 Task: Open Card Tax Compliance Review in Board IT Infrastructure Management to Workspace Content Marketing and add a team member Softage.2@softage.net, a label Purple, a checklist Human Resources Management, an attachment from your google drive, a color Purple and finally, add a card description 'Develop and launch new customer engagement strategy' and a comment 'This task presents an opportunity to demonstrate our problem-solving skills, finding creative solutions to complex challenges.'. Add a start date 'Jan 02, 1900' with a due date 'Jan 09, 1900'
Action: Mouse moved to (236, 162)
Screenshot: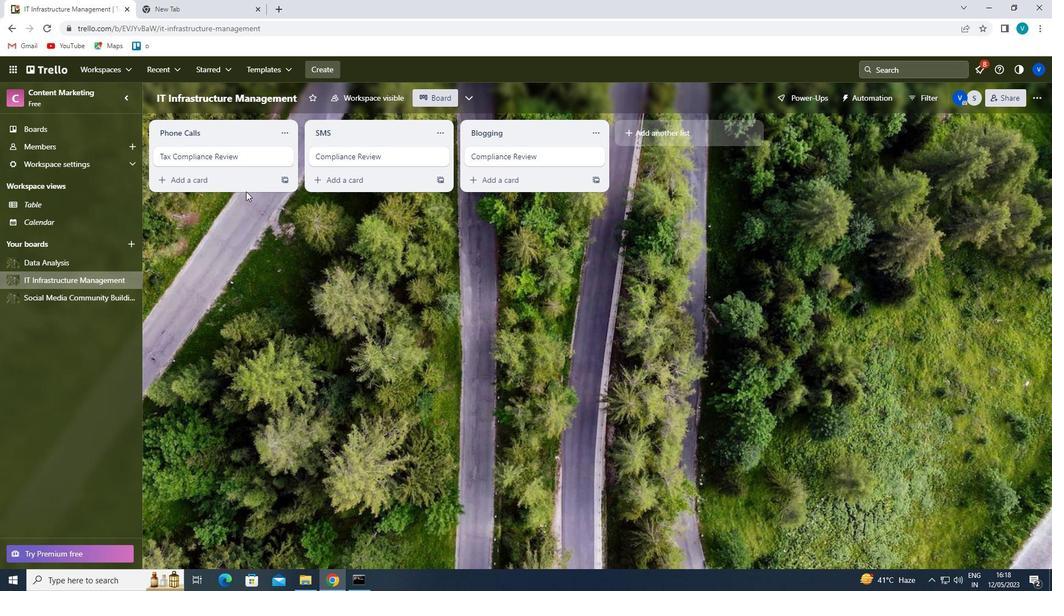 
Action: Mouse pressed left at (236, 162)
Screenshot: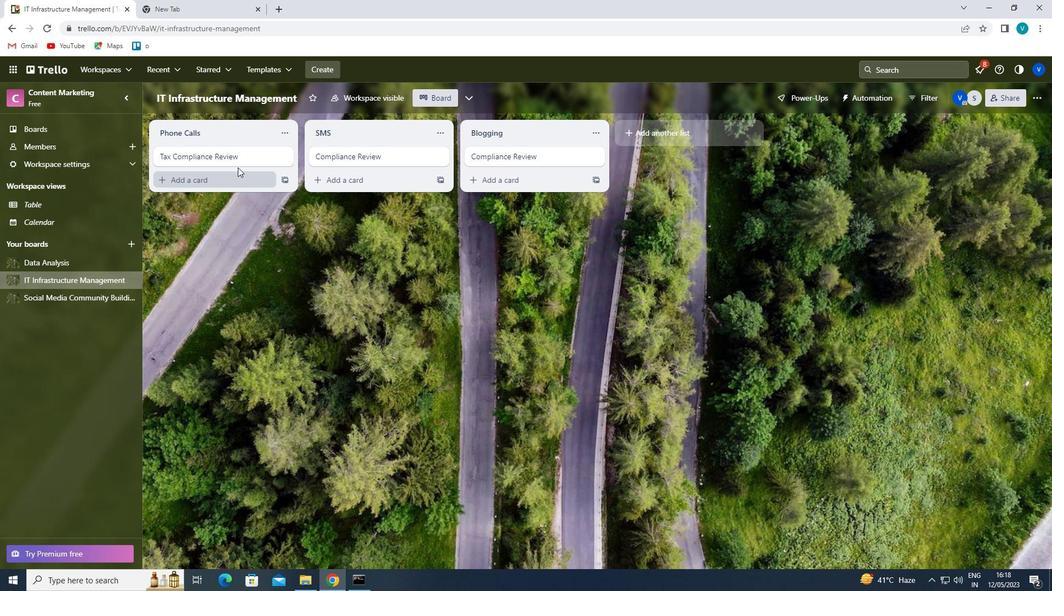 
Action: Mouse moved to (660, 193)
Screenshot: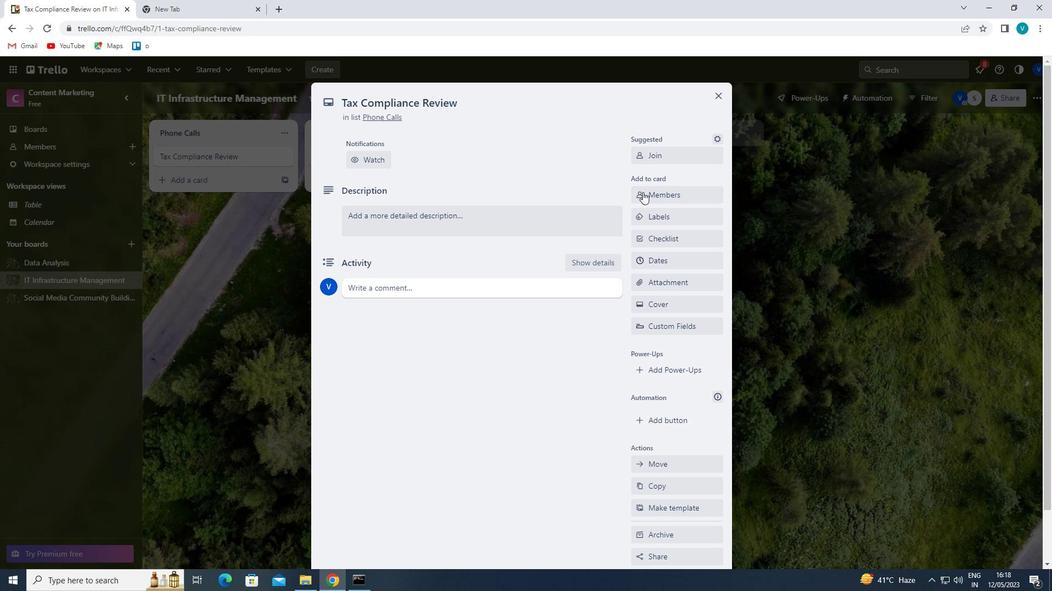 
Action: Mouse pressed left at (660, 193)
Screenshot: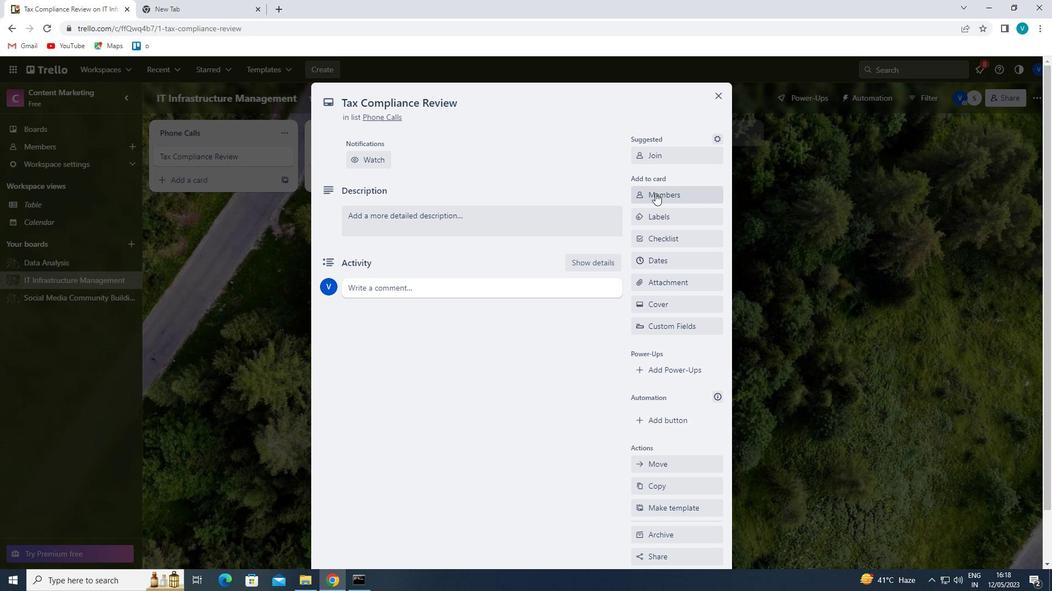 
Action: Mouse moved to (659, 241)
Screenshot: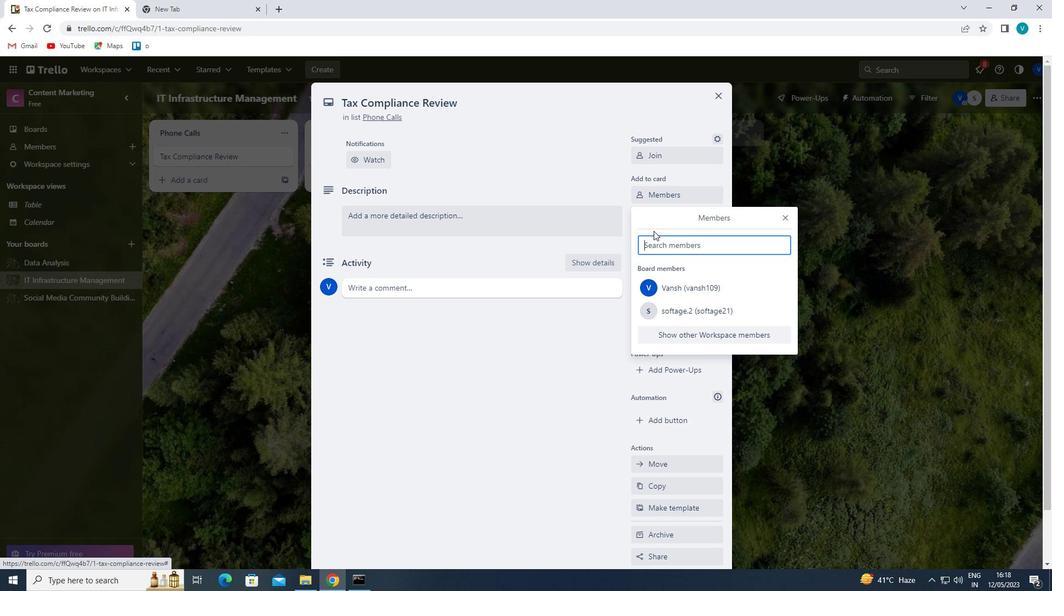 
Action: Mouse pressed left at (659, 241)
Screenshot: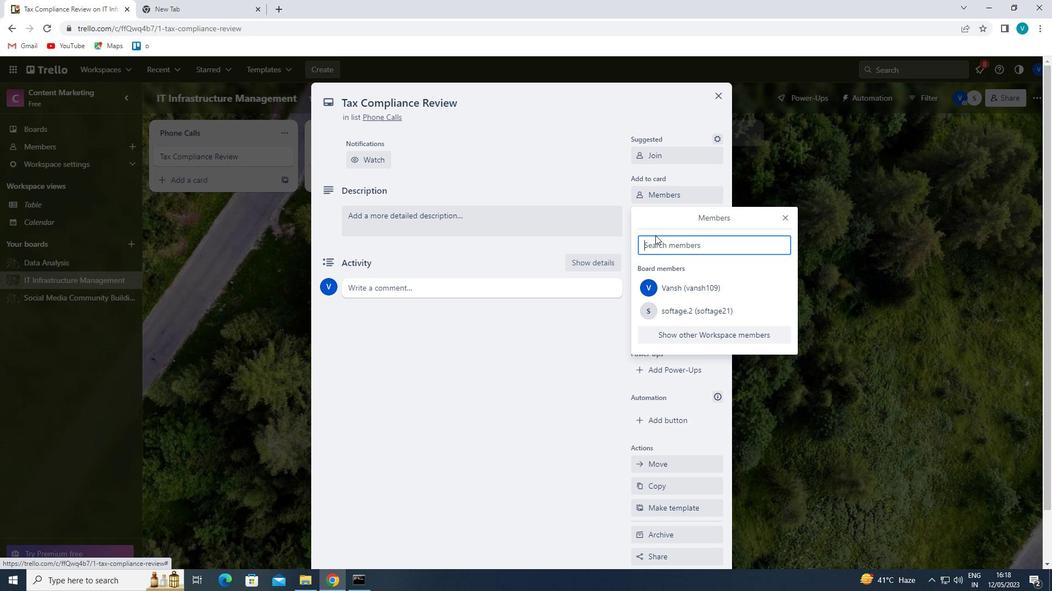 
Action: Key pressed <Key.shift>SOFT
Screenshot: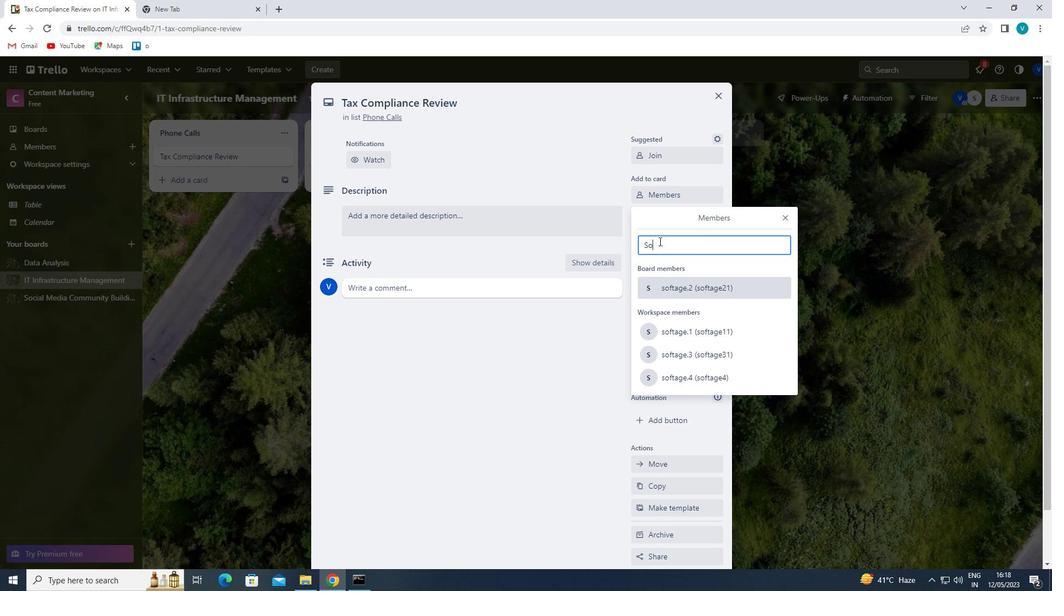 
Action: Mouse moved to (703, 292)
Screenshot: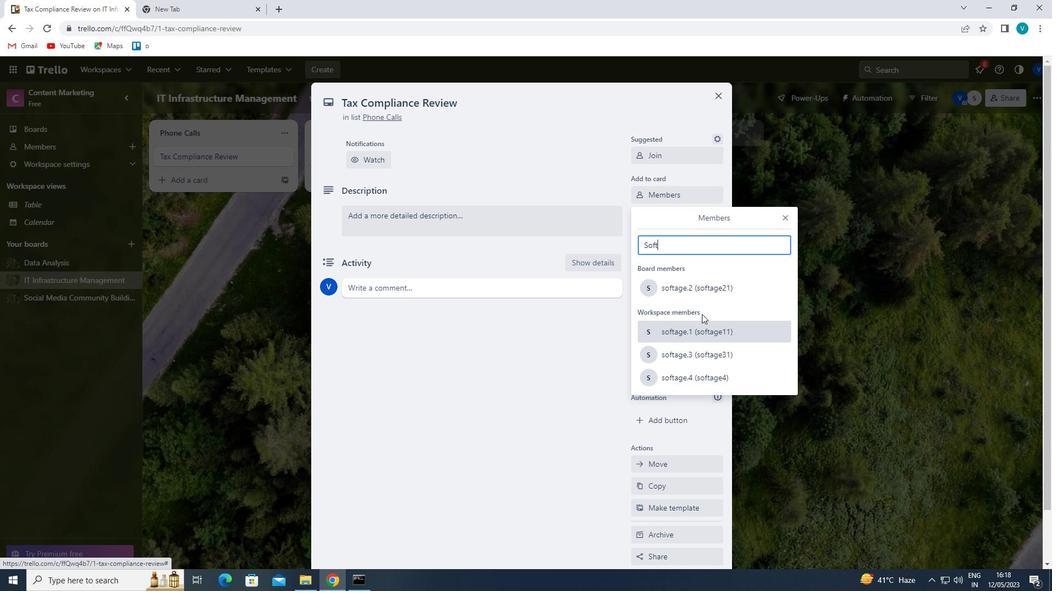 
Action: Mouse pressed left at (703, 292)
Screenshot: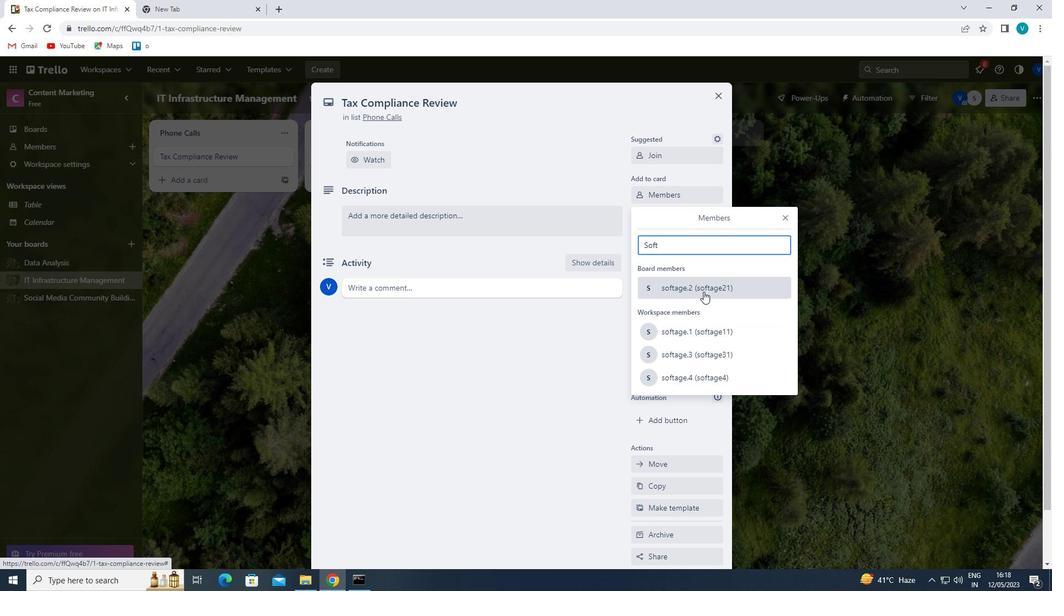 
Action: Mouse moved to (783, 216)
Screenshot: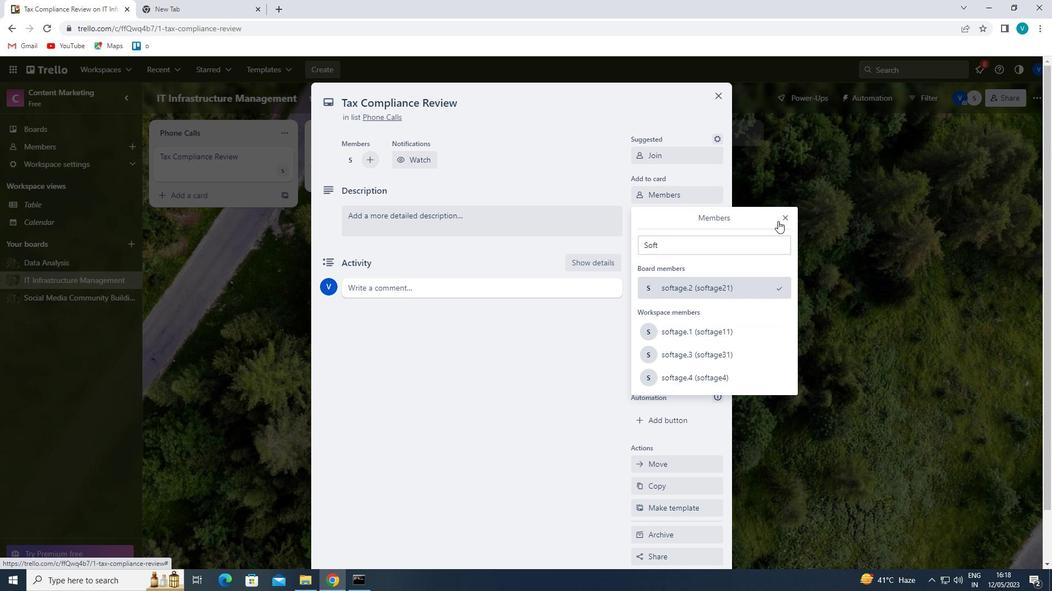 
Action: Mouse pressed left at (783, 216)
Screenshot: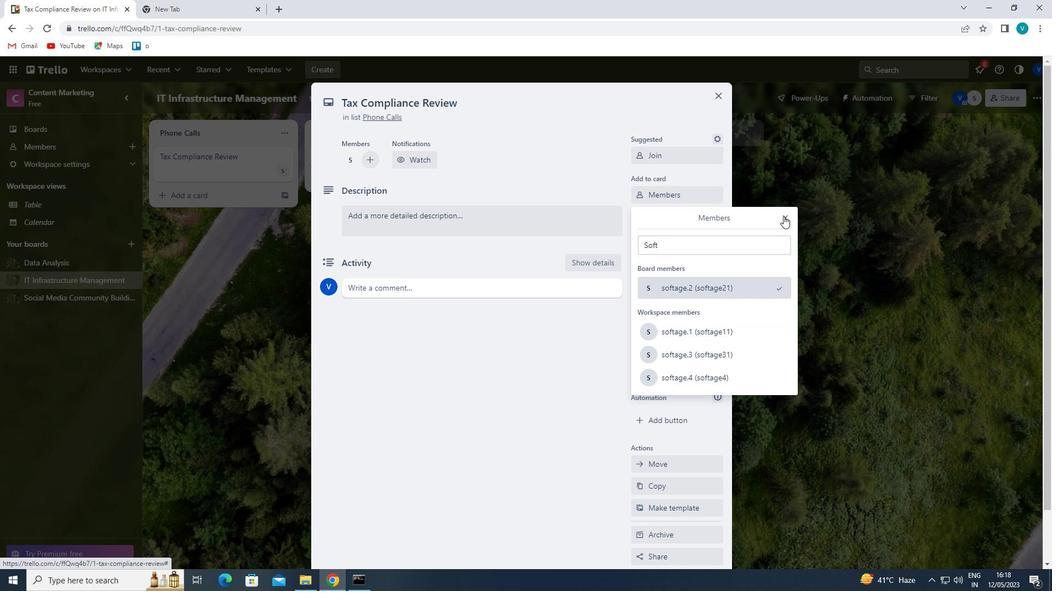 
Action: Mouse moved to (665, 217)
Screenshot: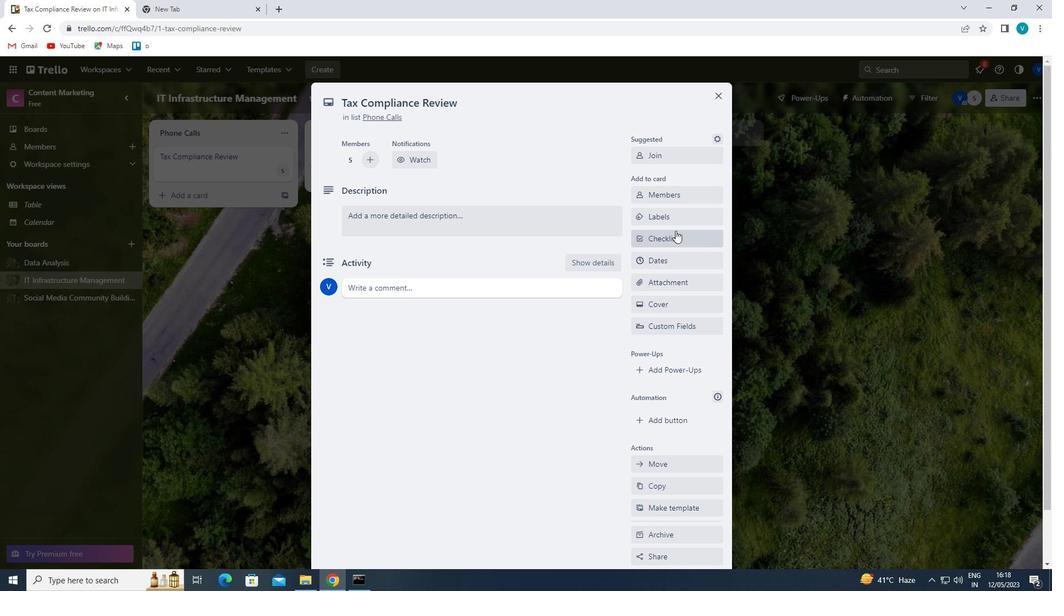 
Action: Mouse pressed left at (665, 217)
Screenshot: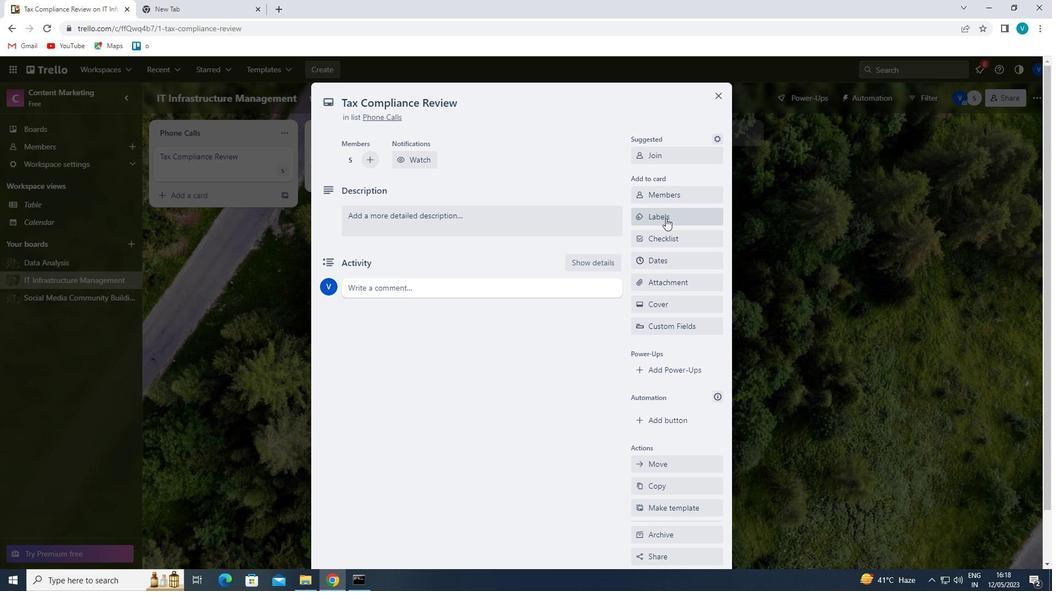 
Action: Mouse moved to (681, 384)
Screenshot: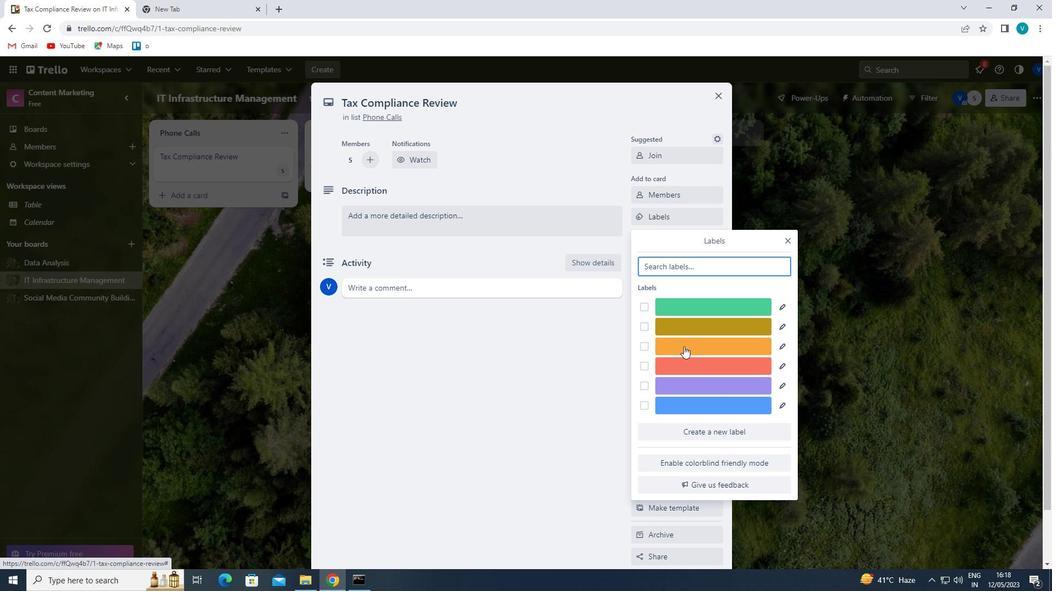 
Action: Mouse pressed left at (681, 384)
Screenshot: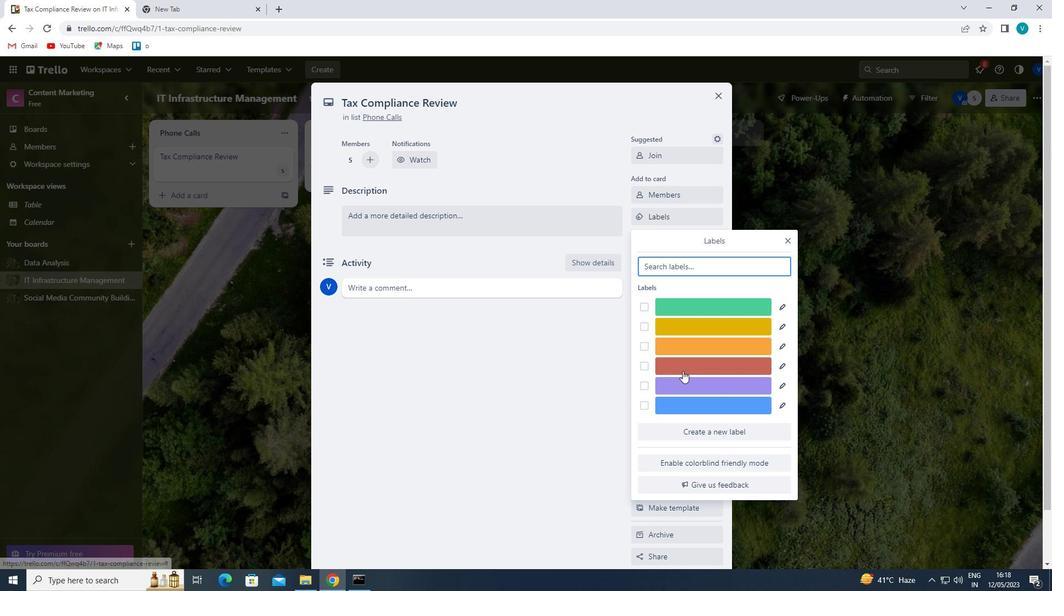 
Action: Mouse moved to (788, 237)
Screenshot: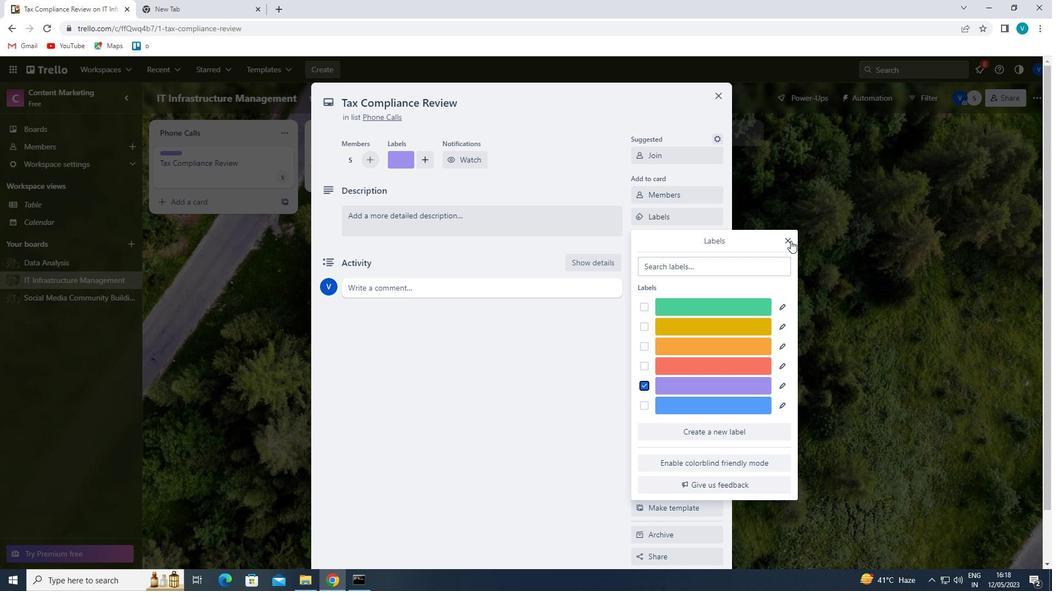 
Action: Mouse pressed left at (788, 237)
Screenshot: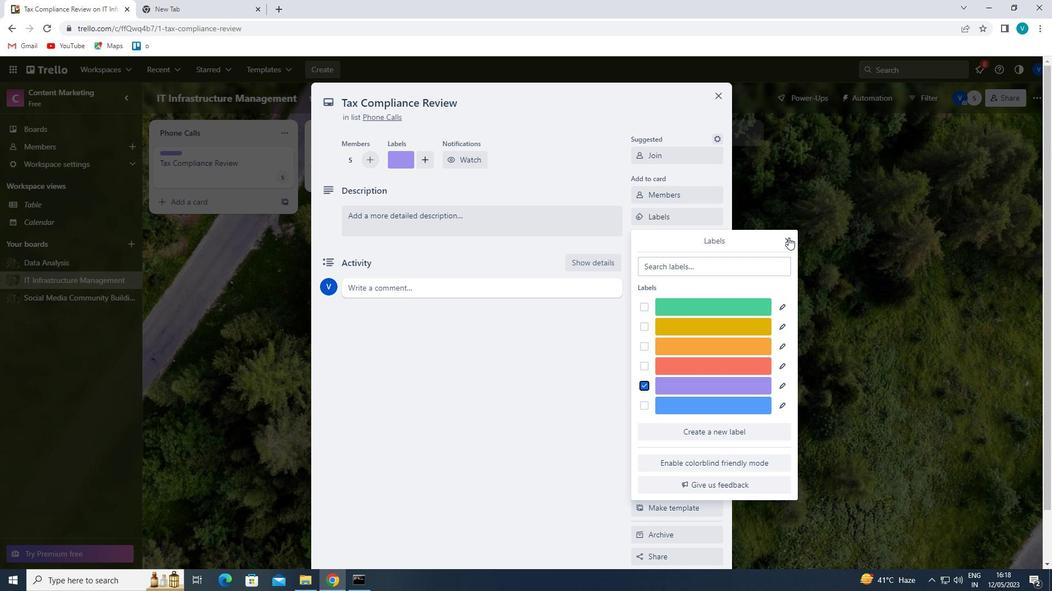 
Action: Mouse moved to (658, 234)
Screenshot: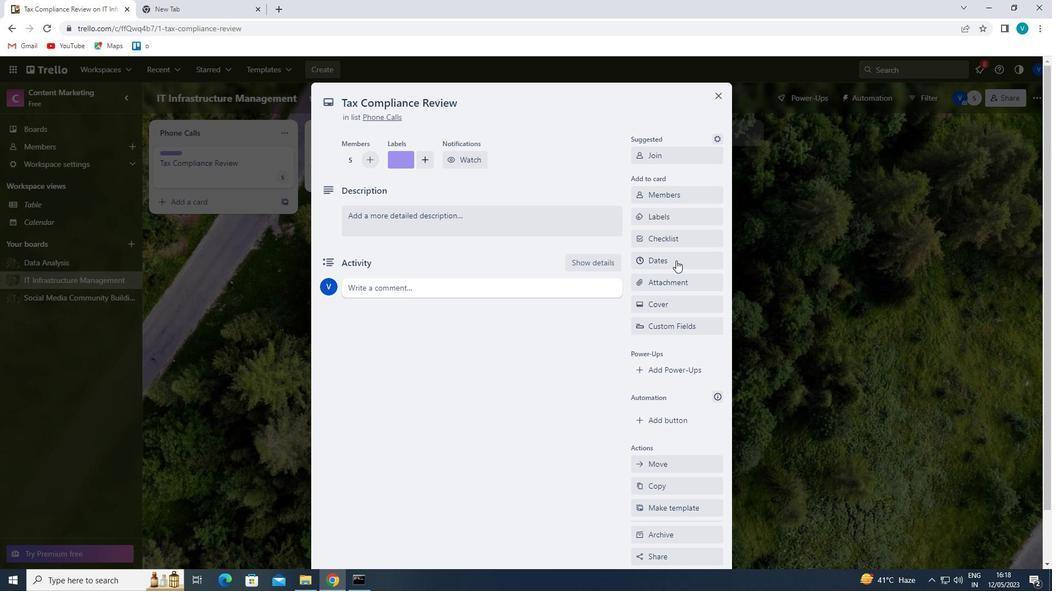 
Action: Mouse pressed left at (658, 234)
Screenshot: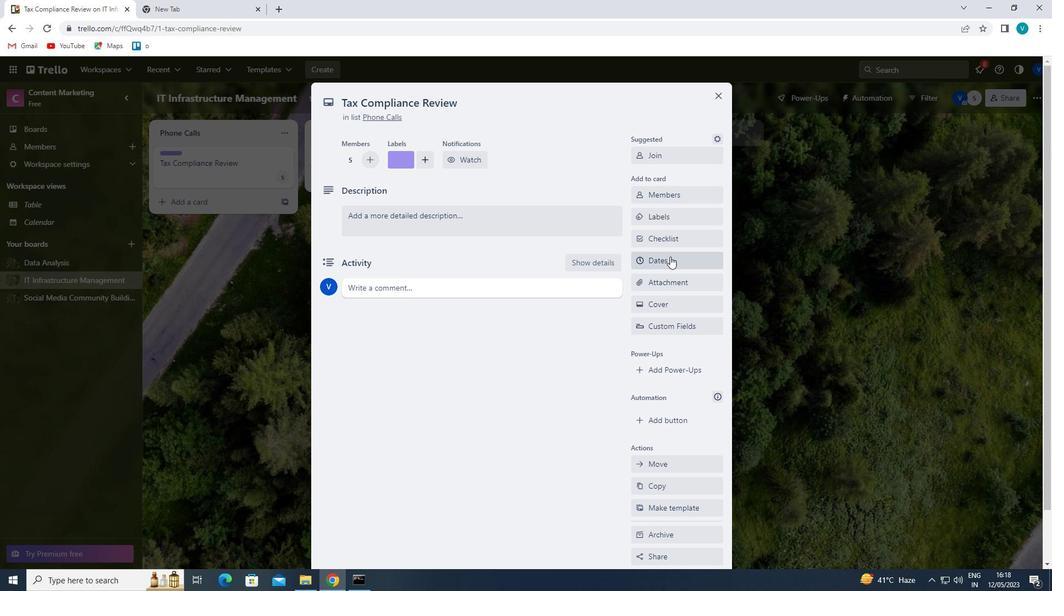 
Action: Key pressed <Key.shift>HUMAN<Key.space><Key.shift><Key.shift><Key.shift><Key.shift>RESOURCES<Key.space><Key.shift>MANAGEMENY<Key.backspace>T
Screenshot: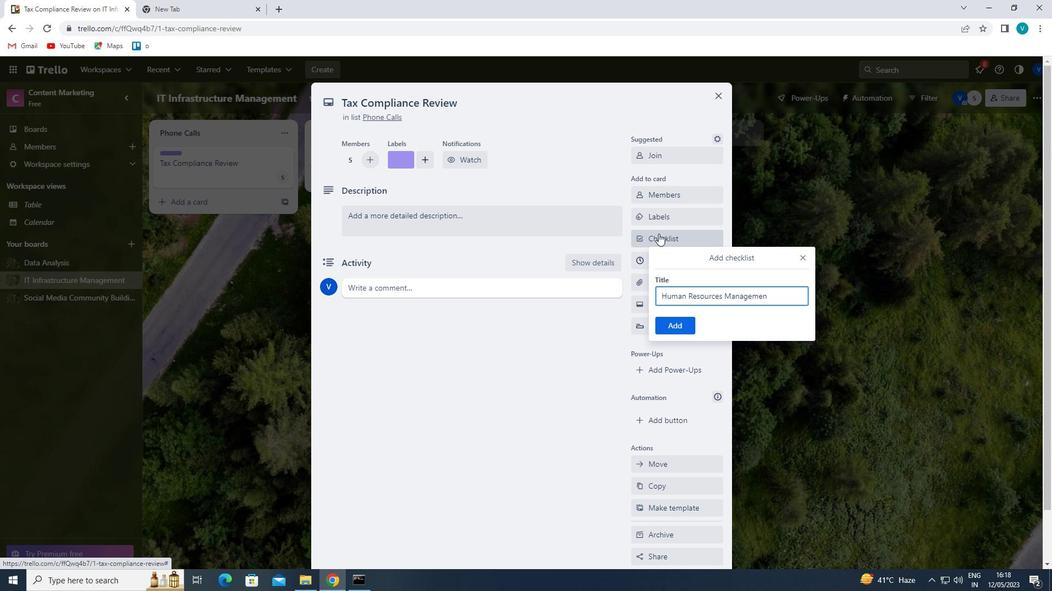
Action: Mouse moved to (677, 327)
Screenshot: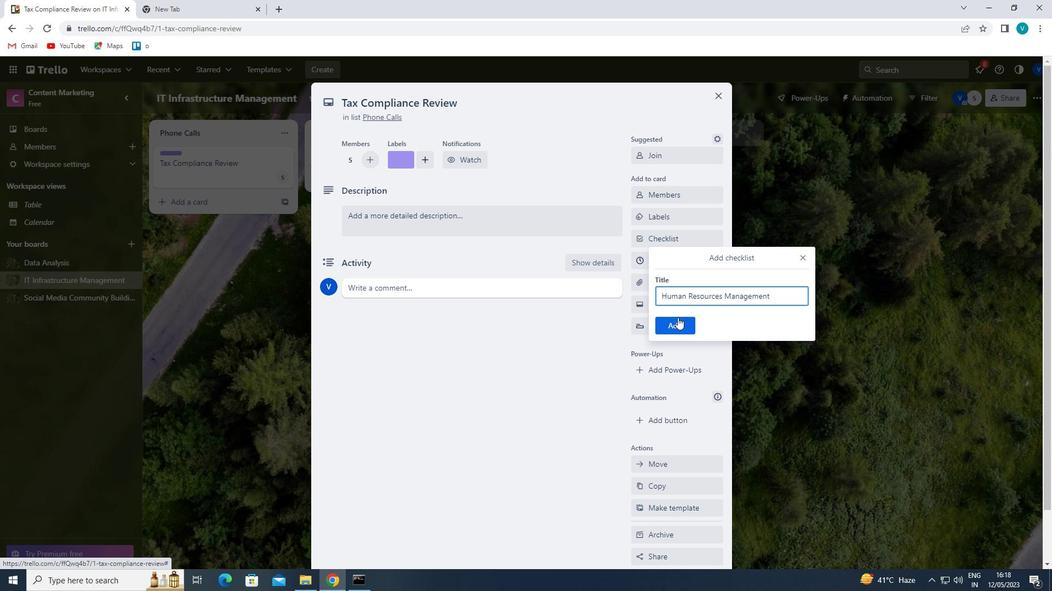 
Action: Mouse pressed left at (677, 327)
Screenshot: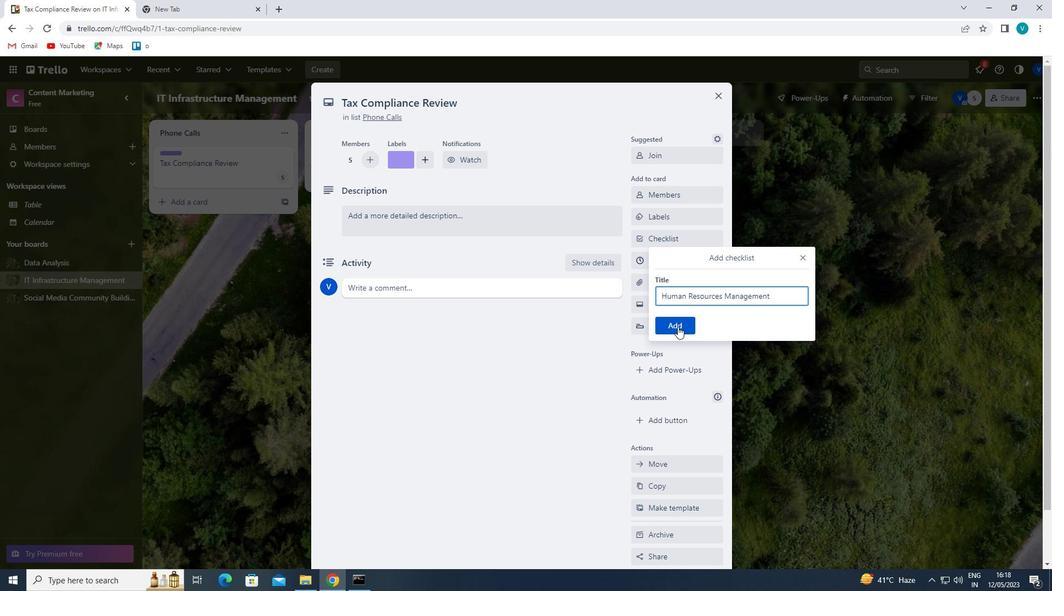 
Action: Mouse scrolled (677, 326) with delta (0, 0)
Screenshot: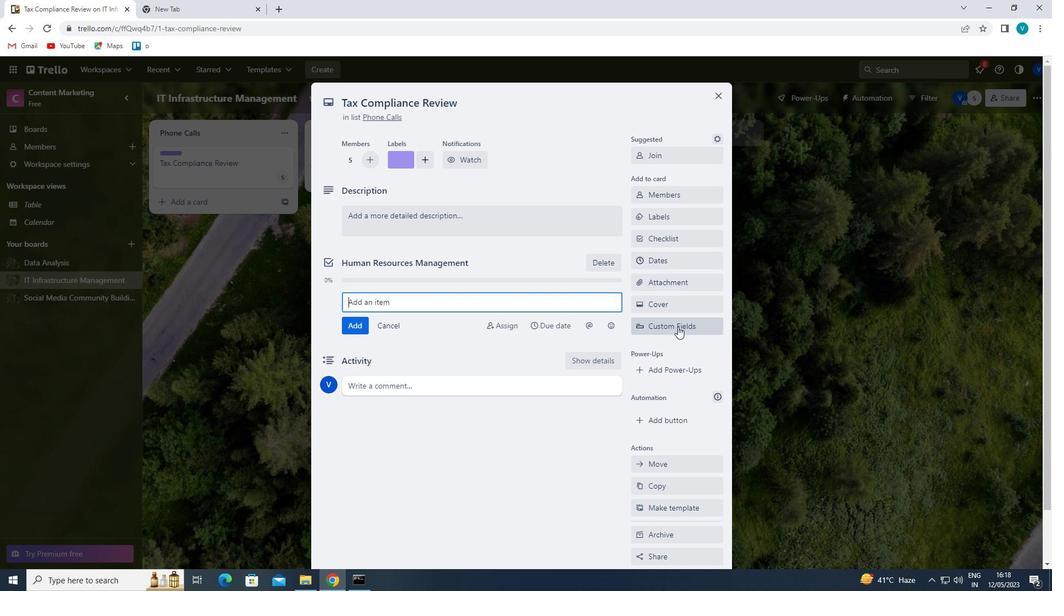 
Action: Mouse moved to (680, 225)
Screenshot: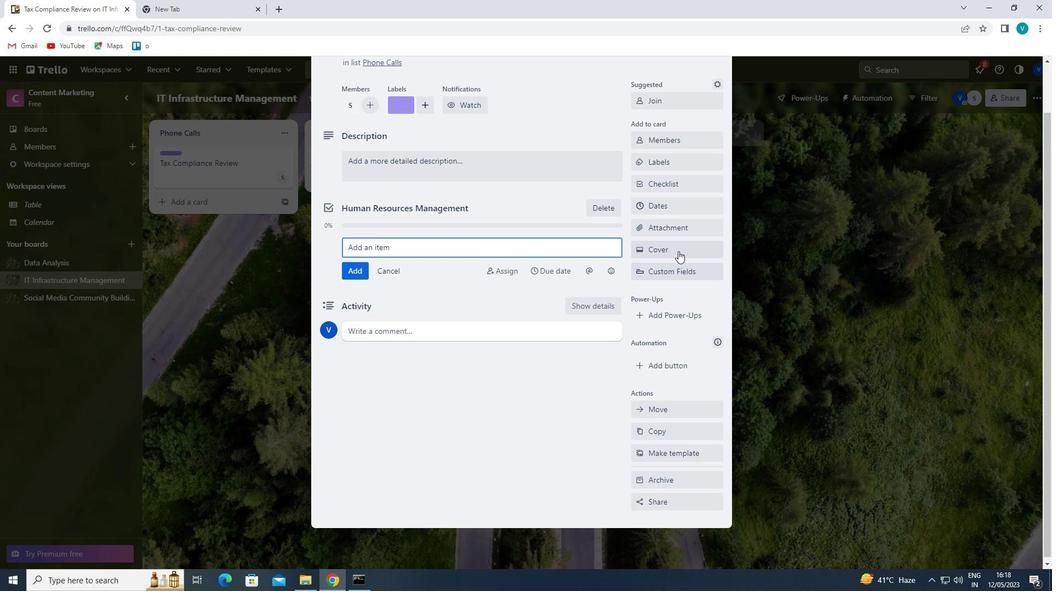 
Action: Mouse pressed left at (680, 225)
Screenshot: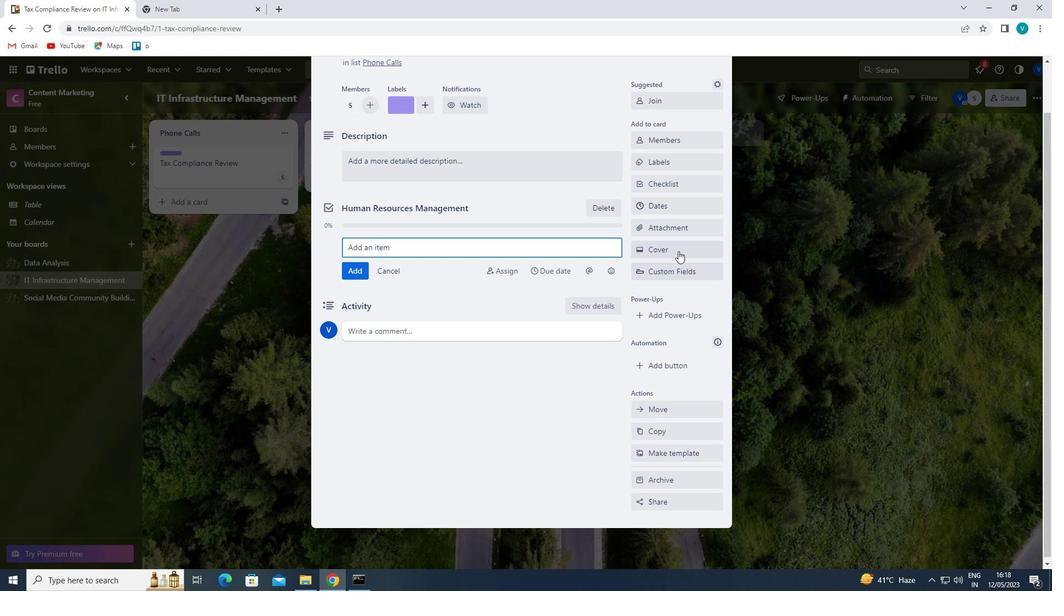 
Action: Mouse moved to (669, 314)
Screenshot: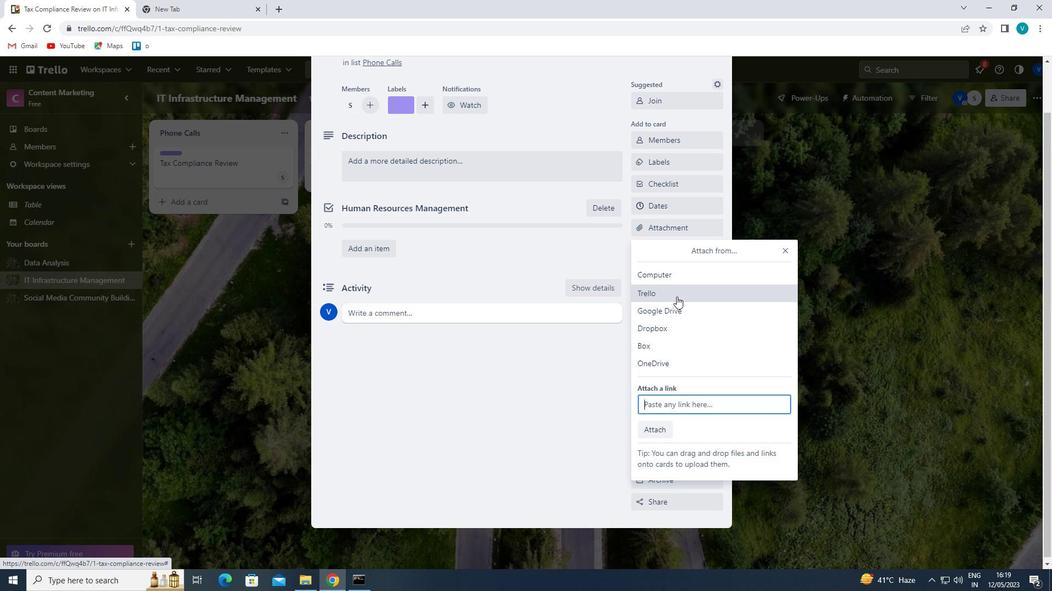 
Action: Mouse pressed left at (669, 314)
Screenshot: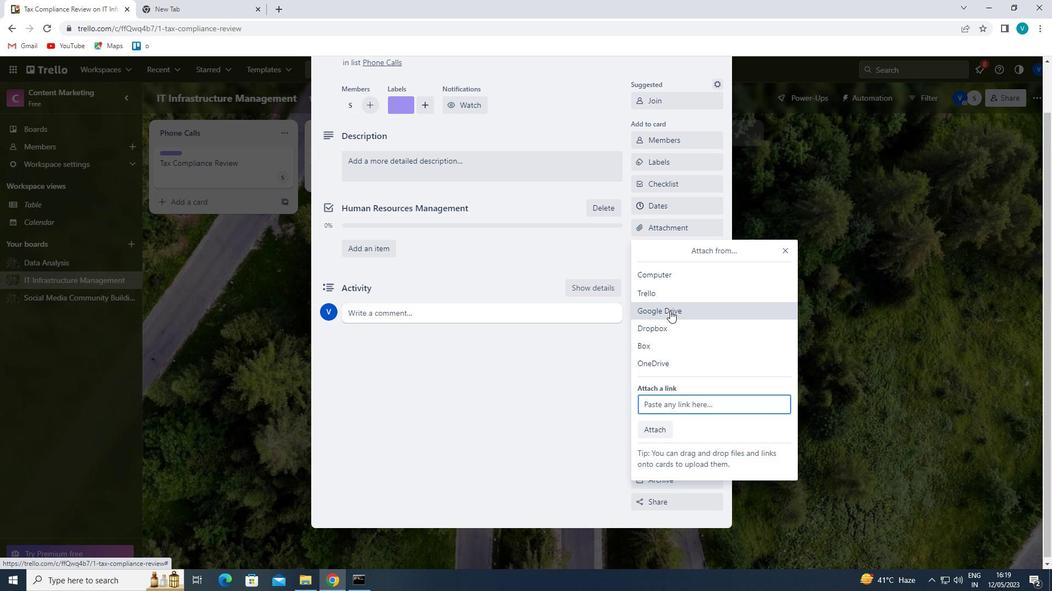 
Action: Mouse moved to (628, 321)
Screenshot: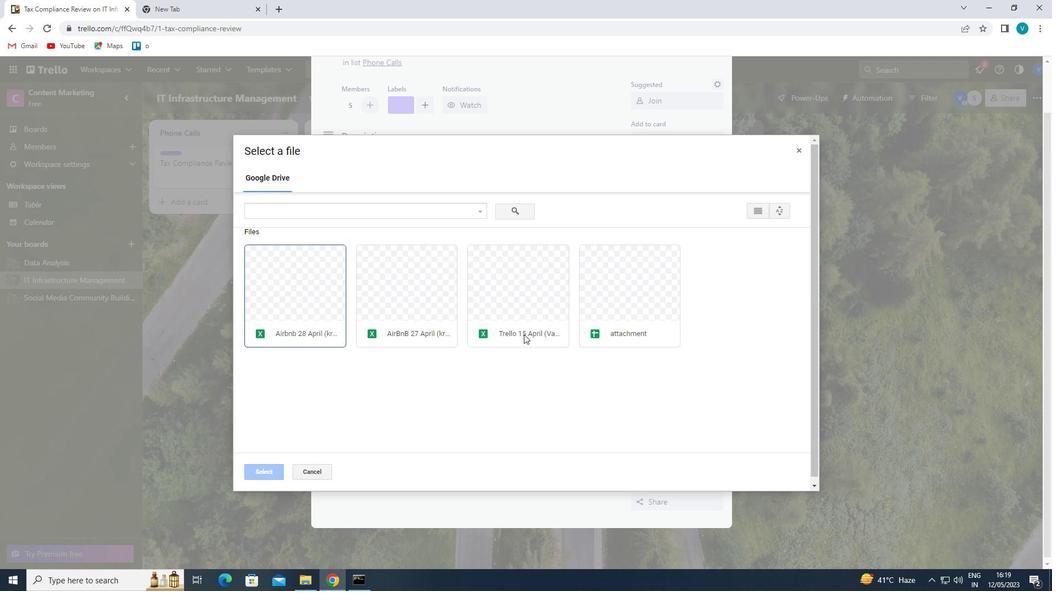 
Action: Mouse pressed left at (628, 321)
Screenshot: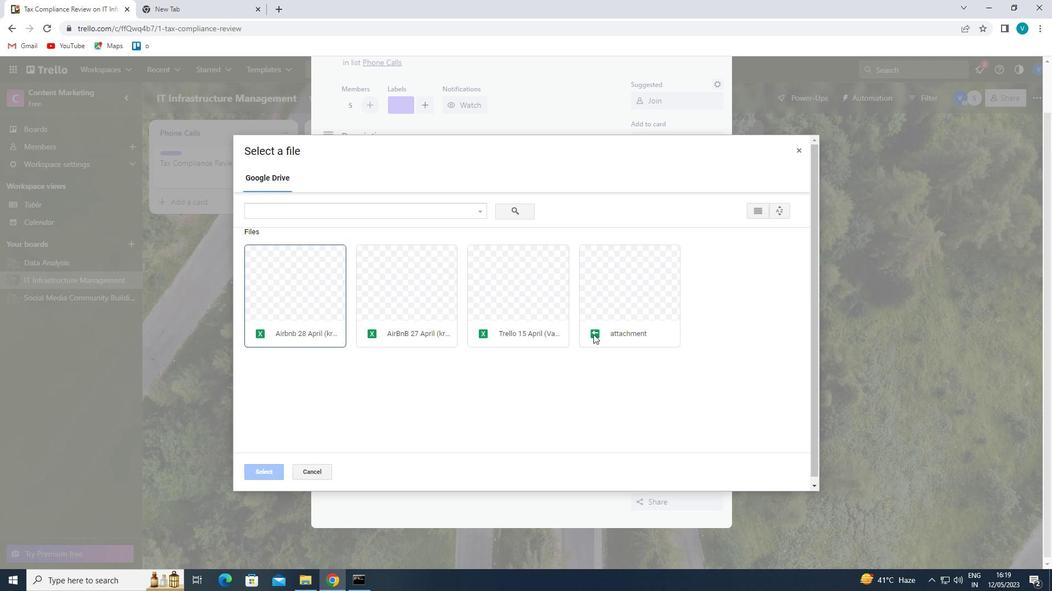 
Action: Mouse moved to (276, 471)
Screenshot: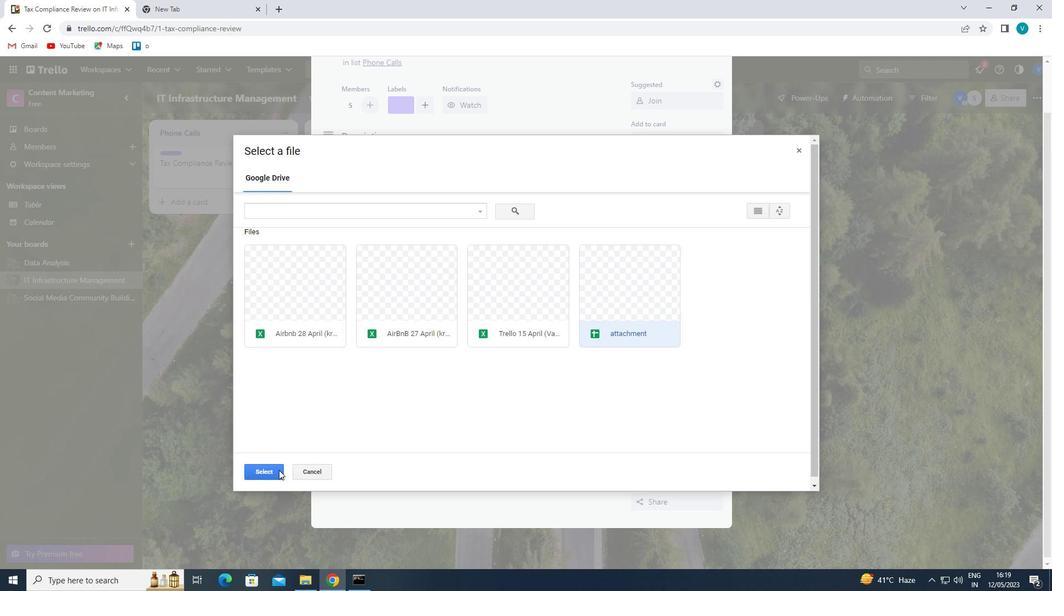 
Action: Mouse pressed left at (276, 471)
Screenshot: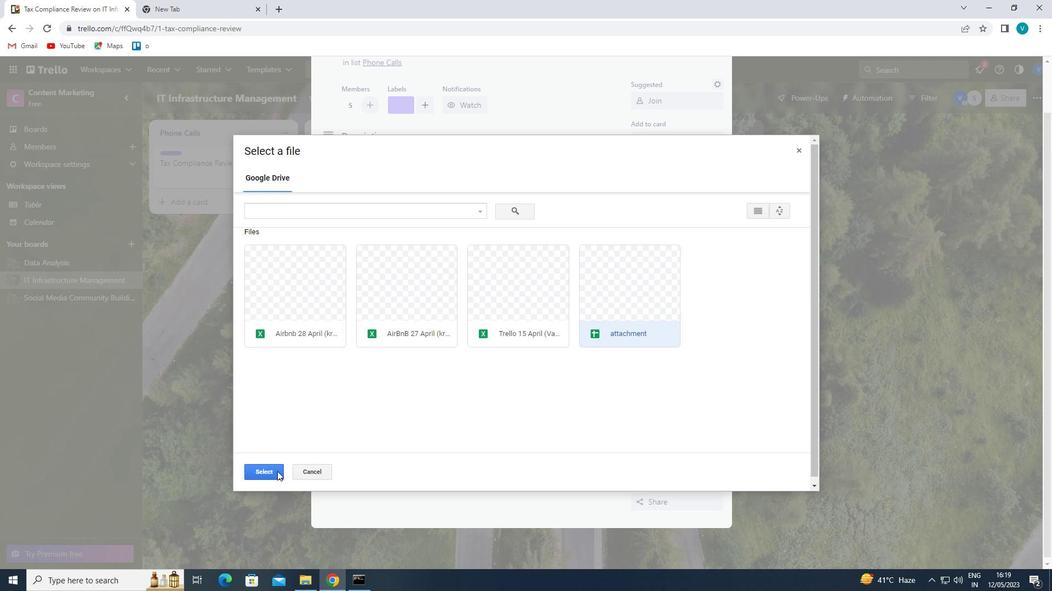 
Action: Mouse moved to (666, 243)
Screenshot: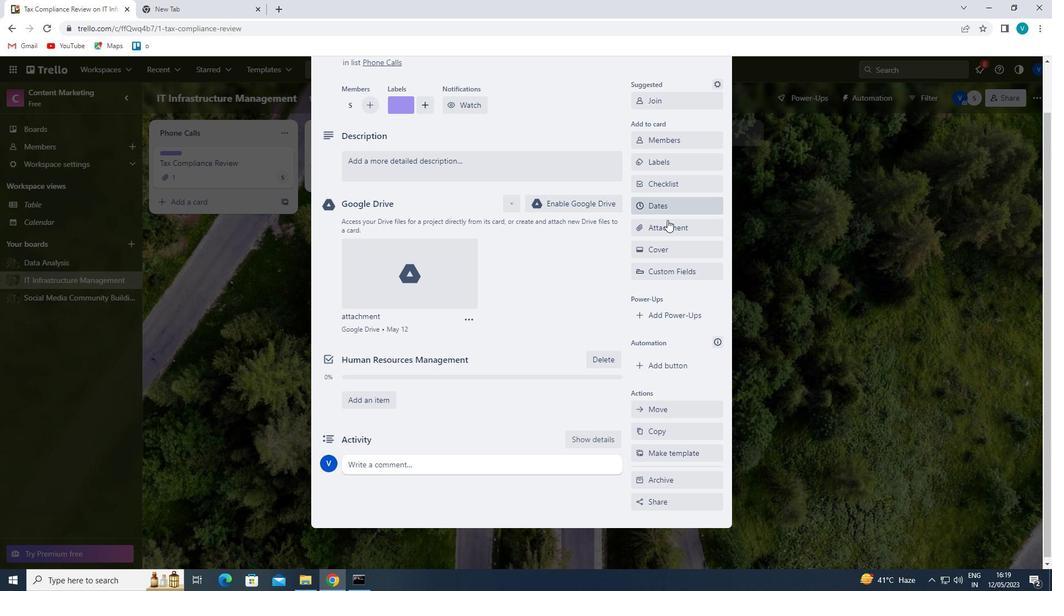 
Action: Mouse pressed left at (666, 243)
Screenshot: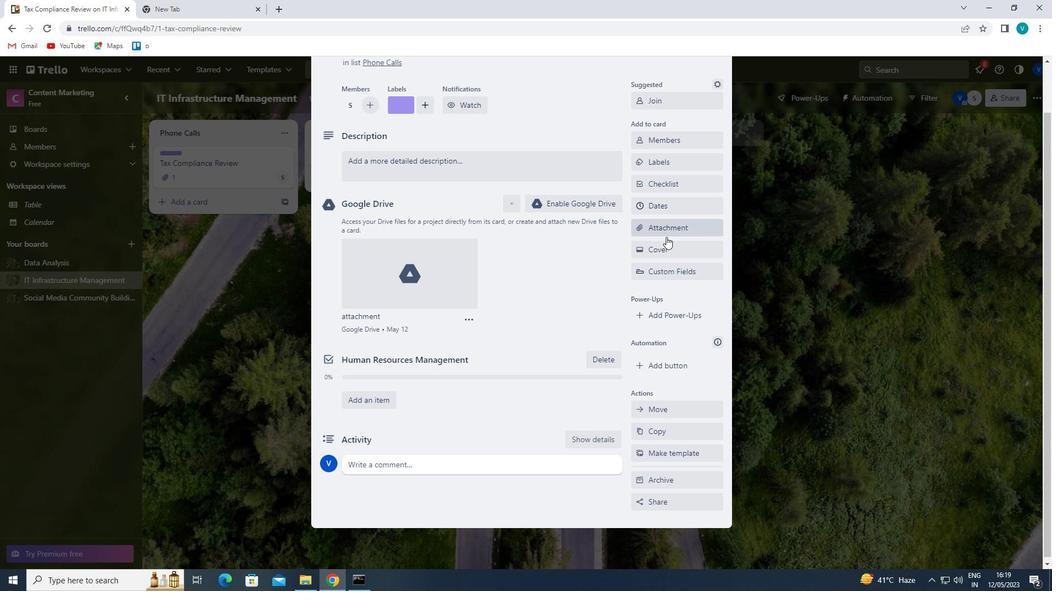 
Action: Mouse moved to (785, 349)
Screenshot: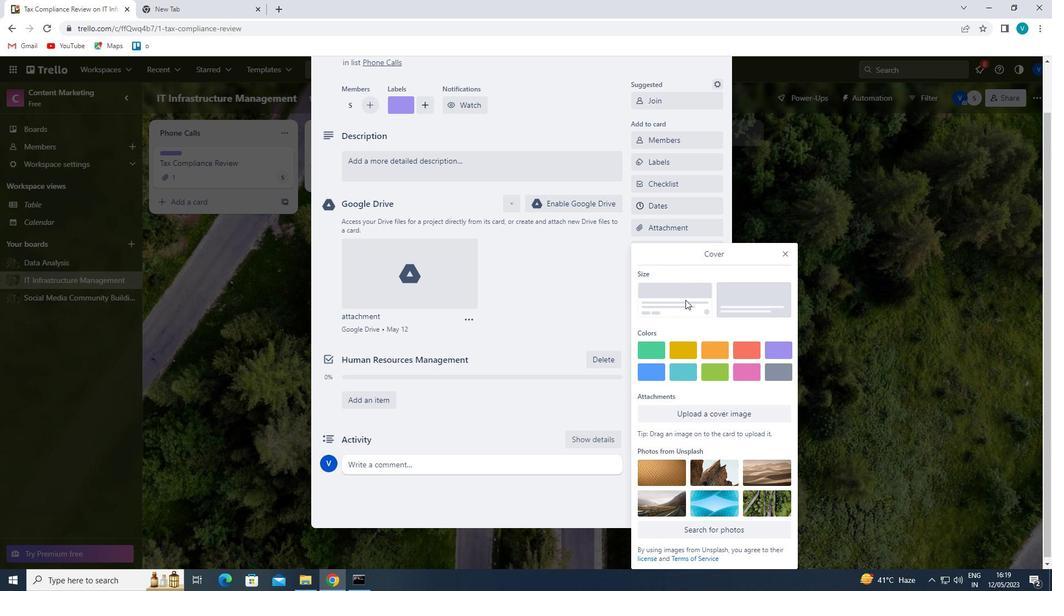 
Action: Mouse pressed left at (785, 349)
Screenshot: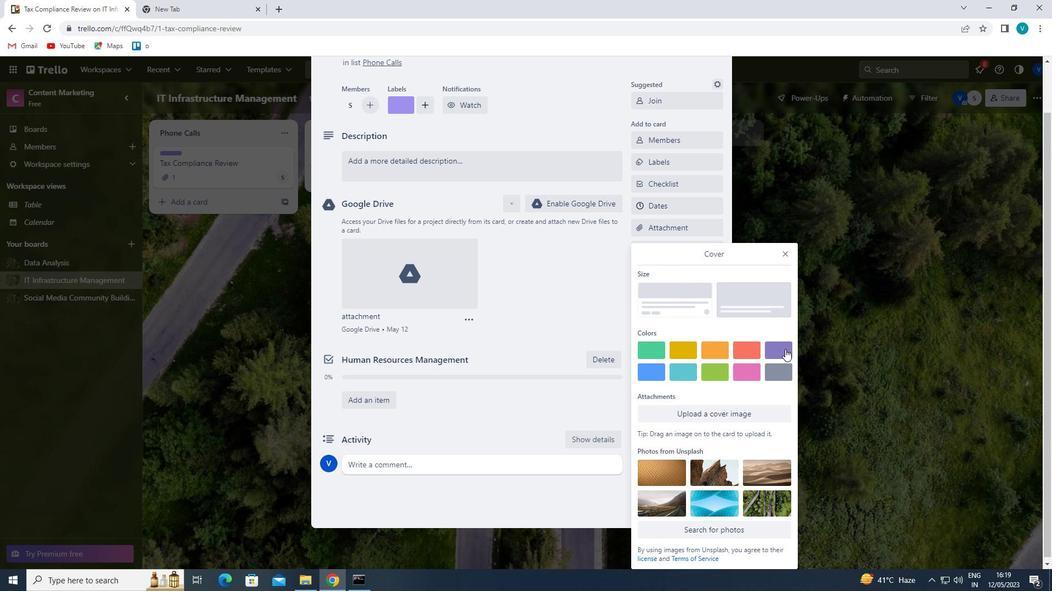
Action: Mouse moved to (784, 235)
Screenshot: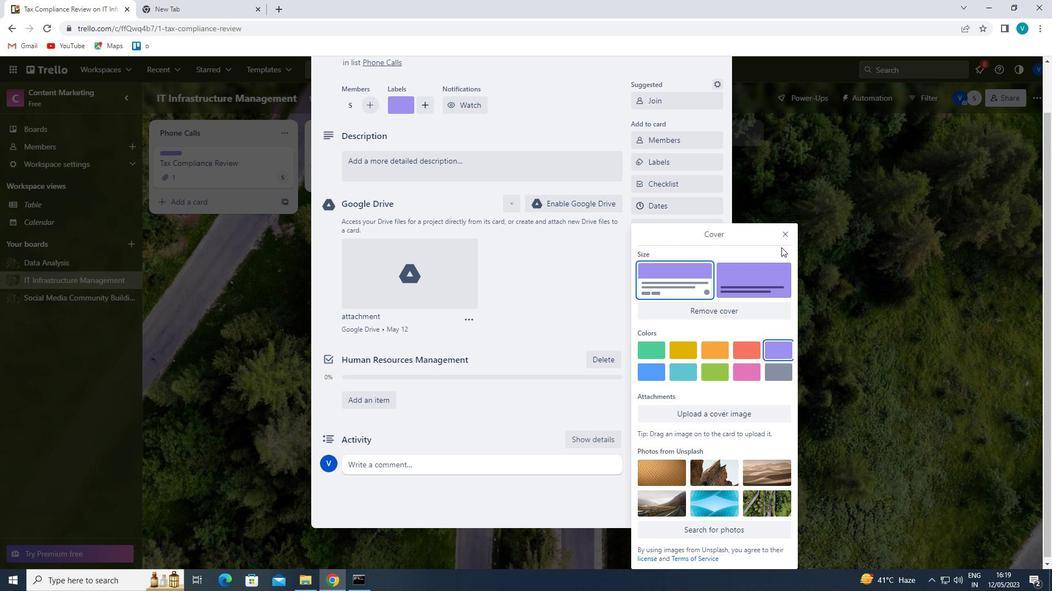 
Action: Mouse pressed left at (784, 235)
Screenshot: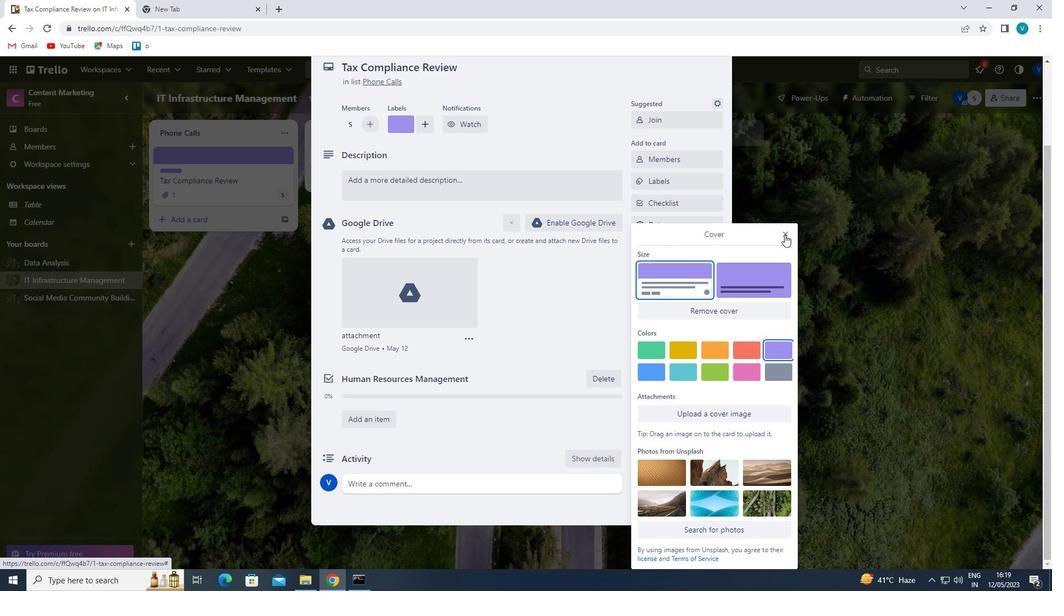 
Action: Mouse moved to (420, 190)
Screenshot: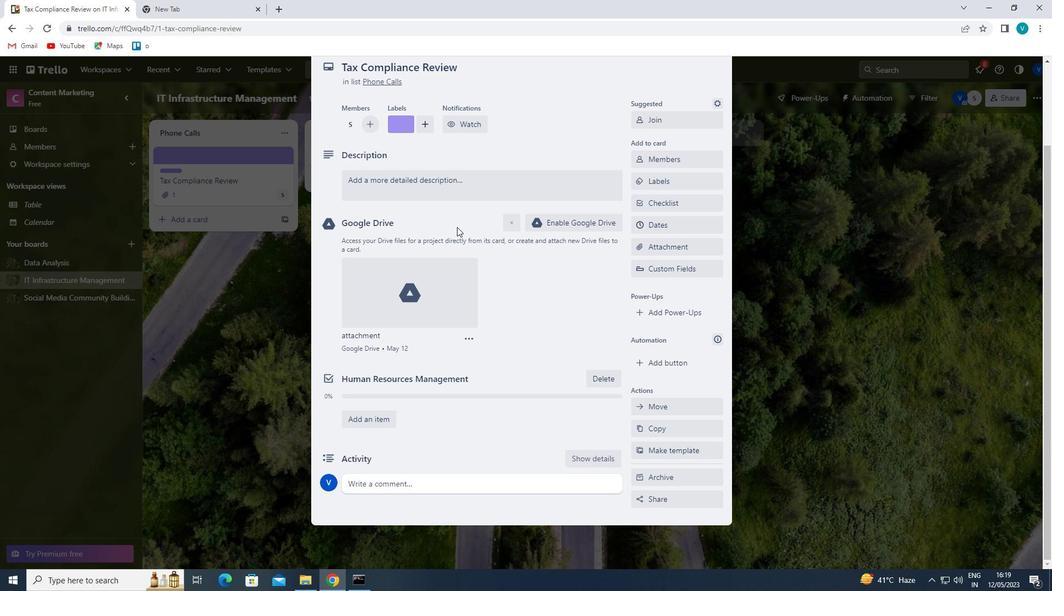 
Action: Mouse pressed left at (420, 190)
Screenshot: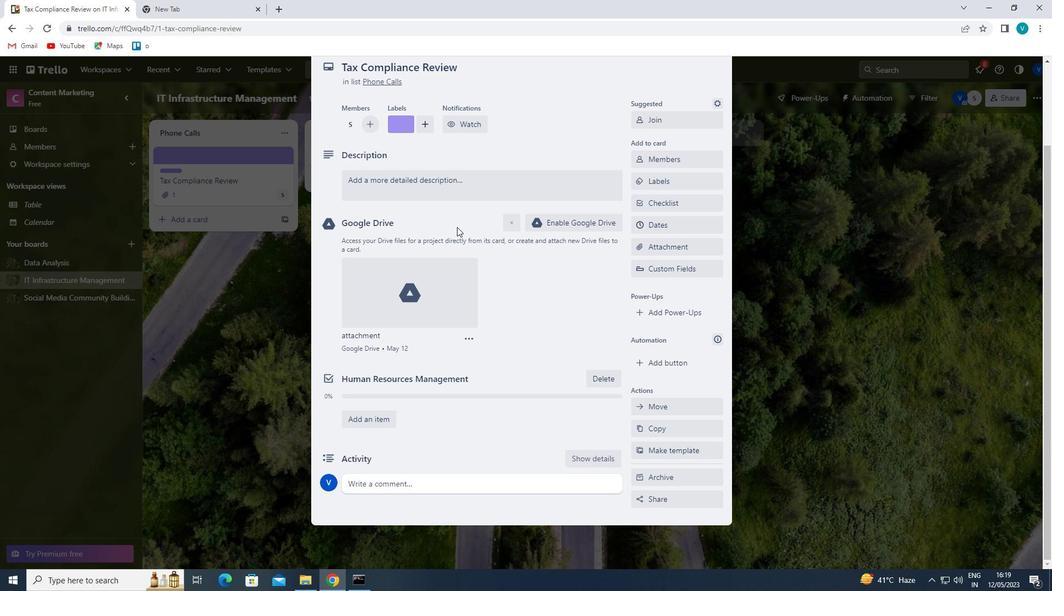 
Action: Mouse moved to (424, 187)
Screenshot: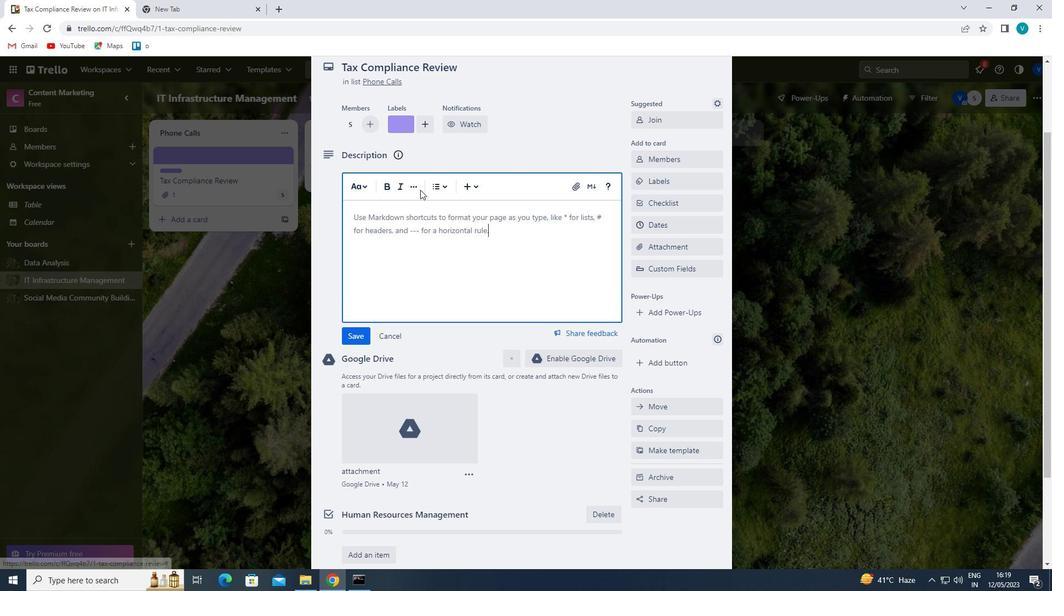 
Action: Key pressed '<Key.shift>DEVELOP<Key.space>AND<Key.space>LAUNCH<Key.space>NEW<Key.space>CUSTOMER<Key.space>ENGAGEMENTST<Key.backspace><Key.backspace><Key.space>STRATEGY'
Screenshot: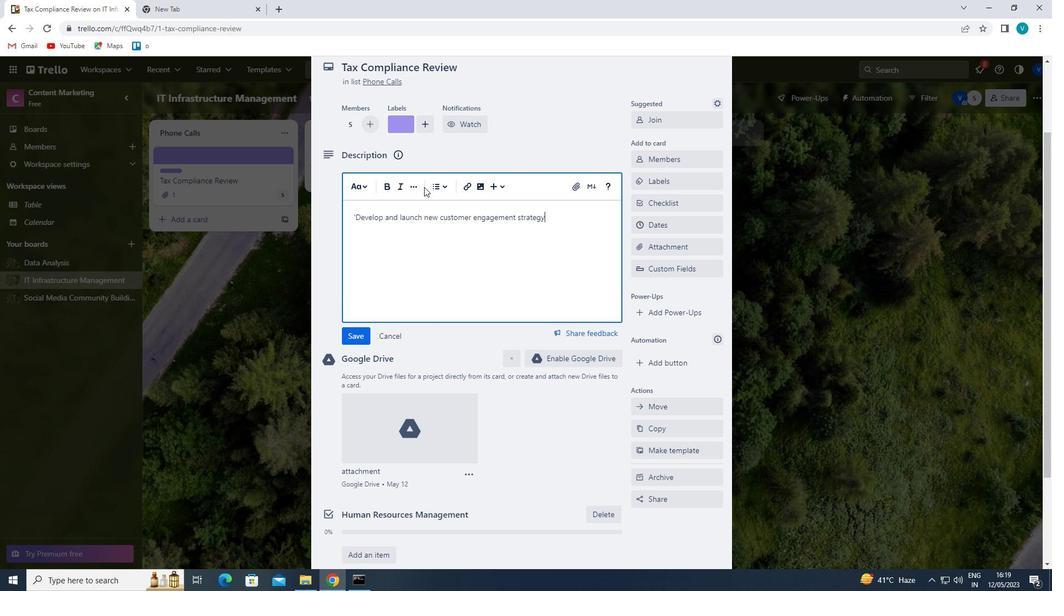 
Action: Mouse moved to (356, 331)
Screenshot: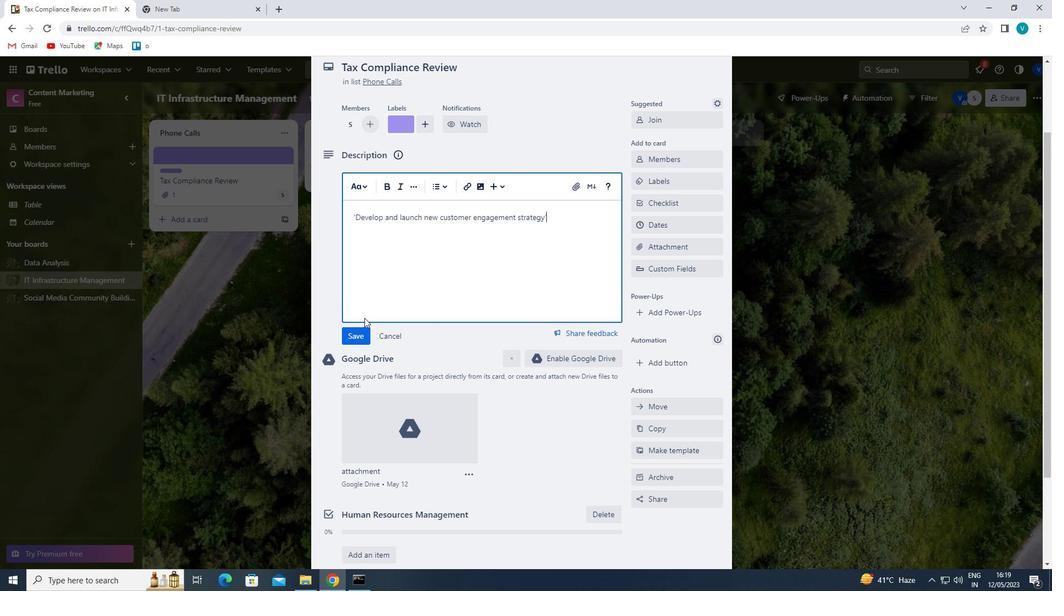 
Action: Mouse pressed left at (356, 331)
Screenshot: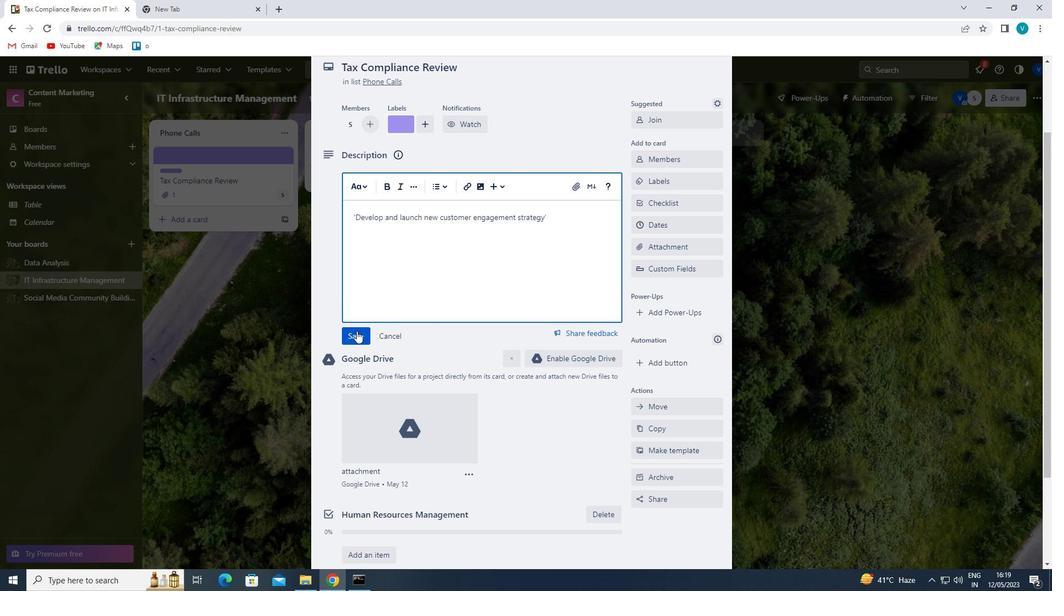 
Action: Mouse scrolled (356, 331) with delta (0, 0)
Screenshot: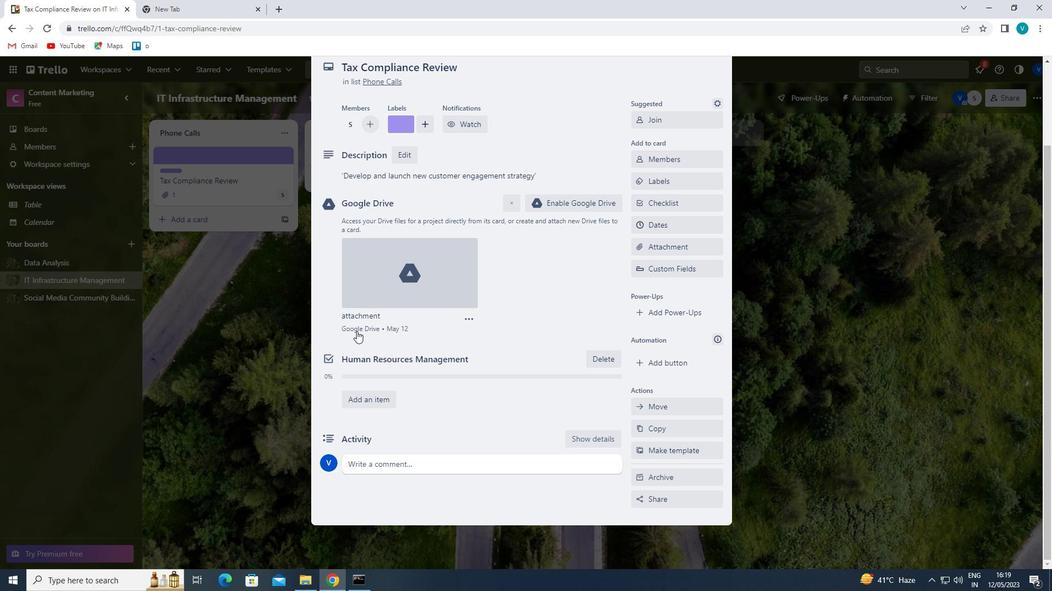 
Action: Mouse moved to (380, 458)
Screenshot: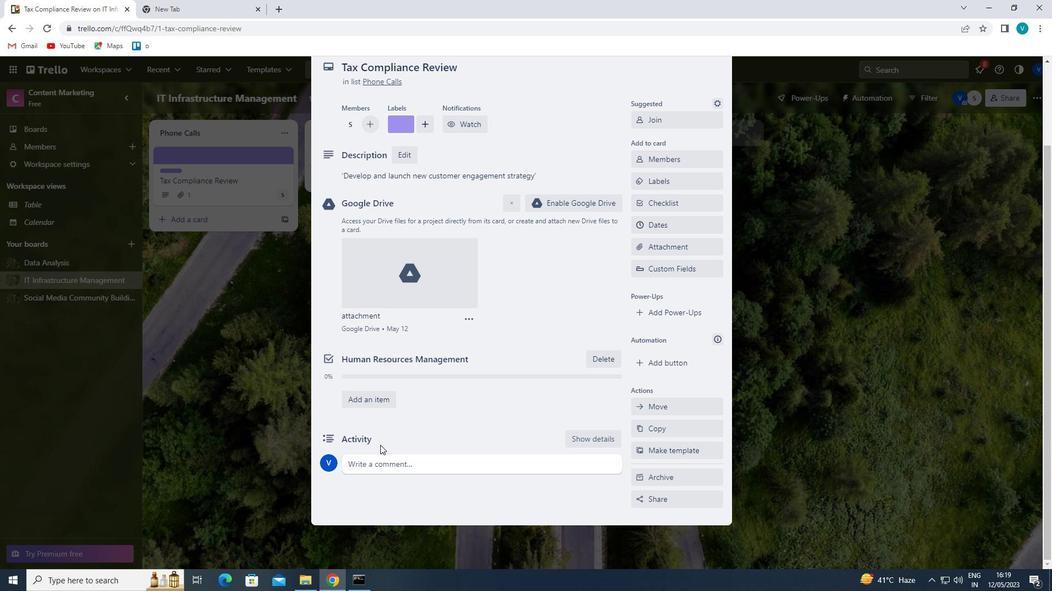 
Action: Mouse pressed left at (380, 458)
Screenshot: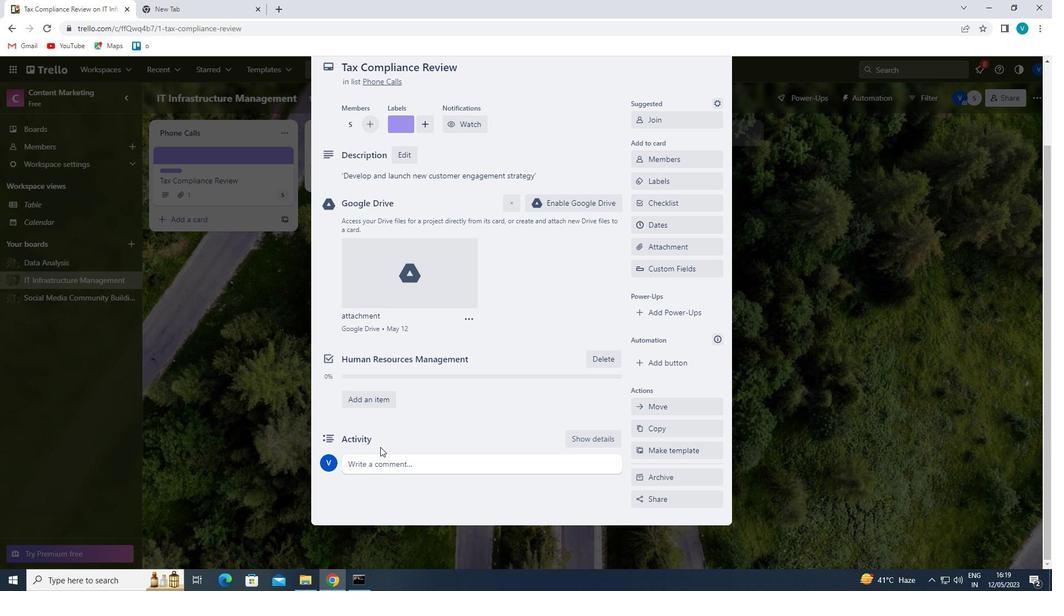 
Action: Mouse moved to (408, 498)
Screenshot: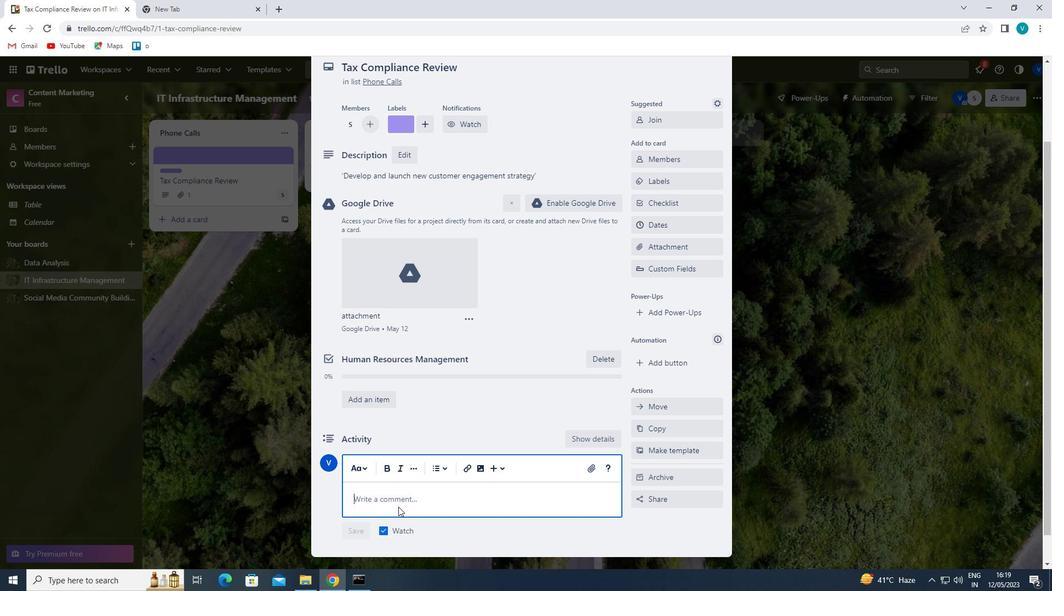 
Action: Key pressed '<Key.shift>THIS<Key.space>TASK<Key.space>PRESENTS<Key.space>AN<Key.space>OPPORTUNITY<Key.space>TO<Key.space>DEMONSTAR<Key.backspace><Key.backspace>RATE<Key.space>OUR<Key.space>PROBLEM-SOLVING<Key.space>SKILLS,<Key.space>G<Key.backspace>FINDING<Key.space>CREATIVE<Key.space>SOLUTIONS<Key.space>TO<Key.space>COMPLEX<Key.space>CJH<Key.backspace><Key.backspace>HALLENGES.'
Screenshot: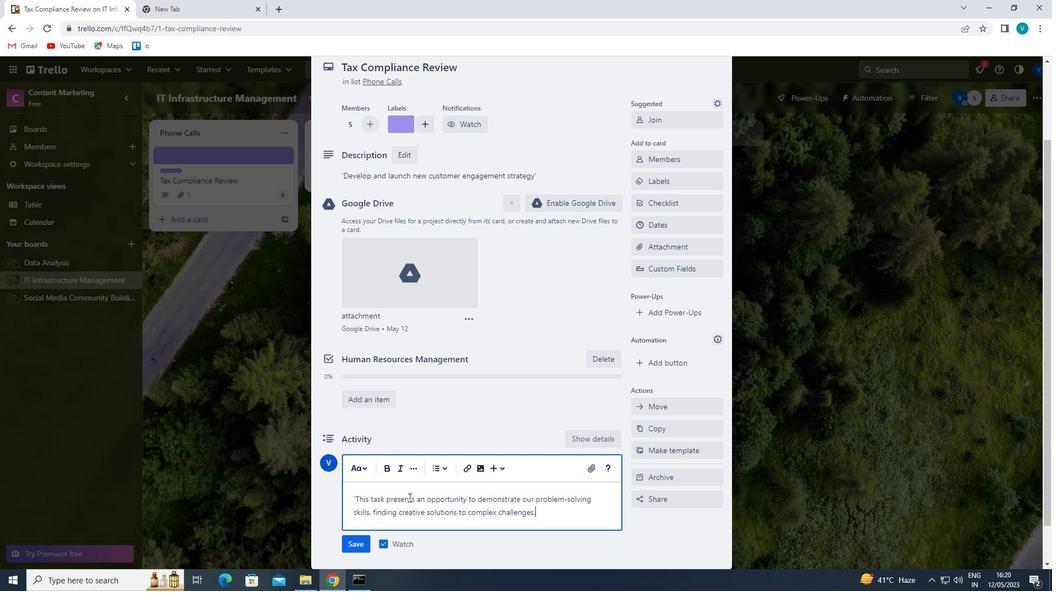 
Action: Mouse moved to (358, 544)
Screenshot: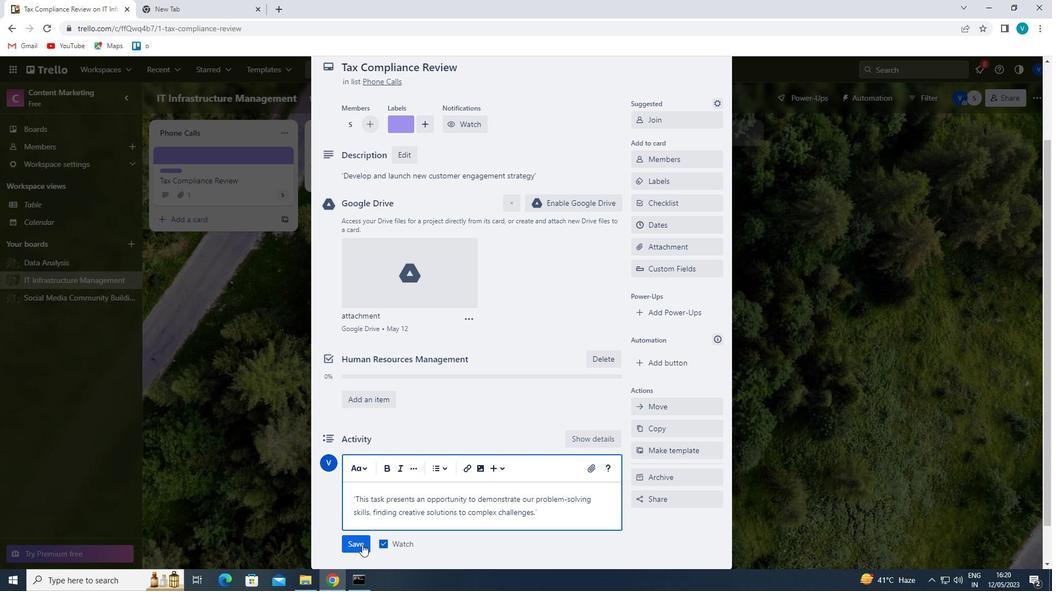 
Action: Mouse pressed left at (358, 544)
Screenshot: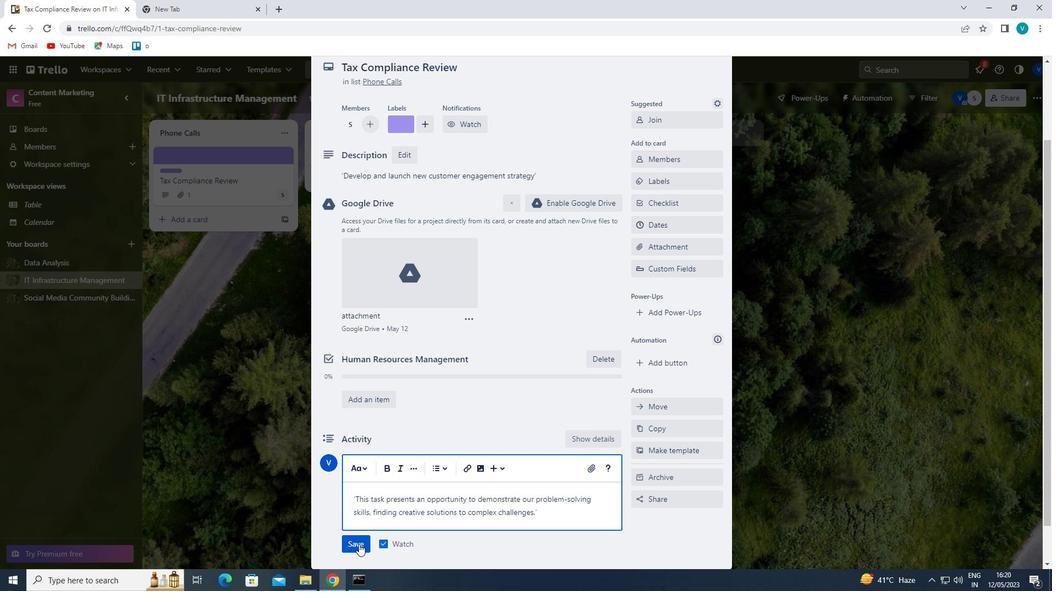 
Action: Mouse moved to (663, 225)
Screenshot: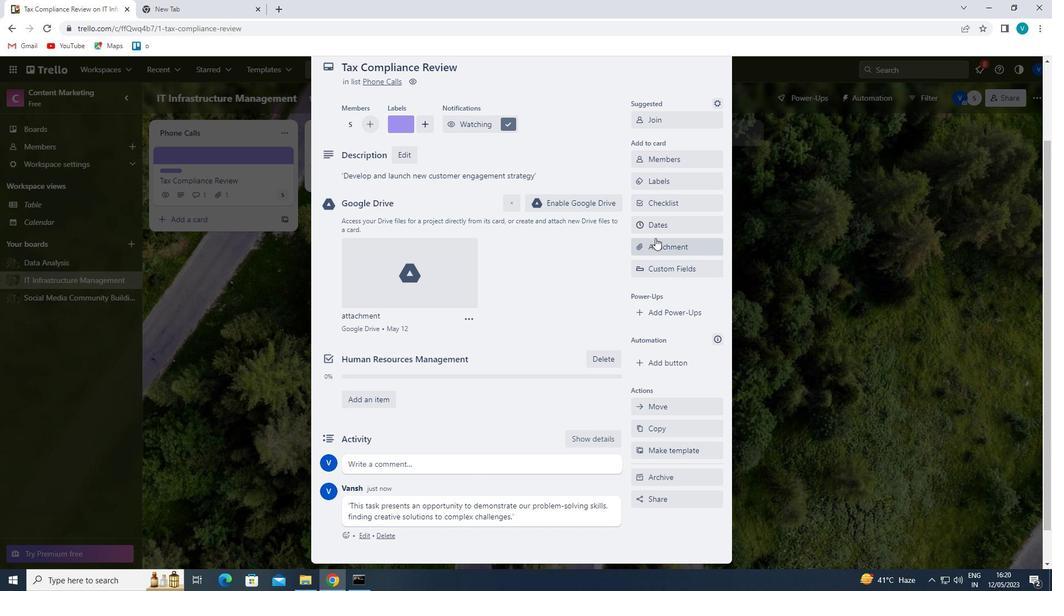 
Action: Mouse pressed left at (663, 225)
Screenshot: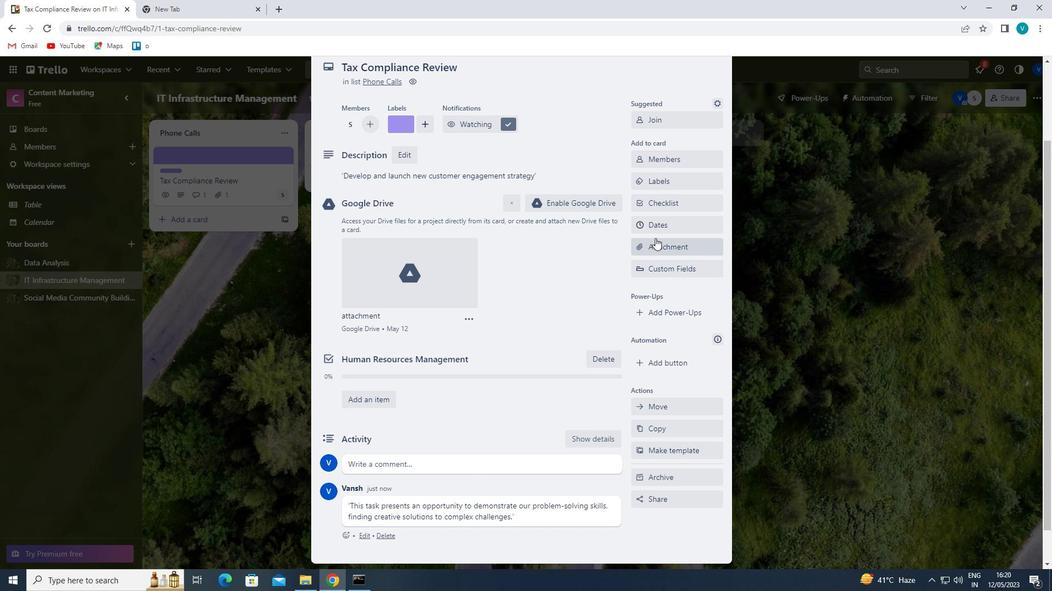 
Action: Mouse moved to (640, 299)
Screenshot: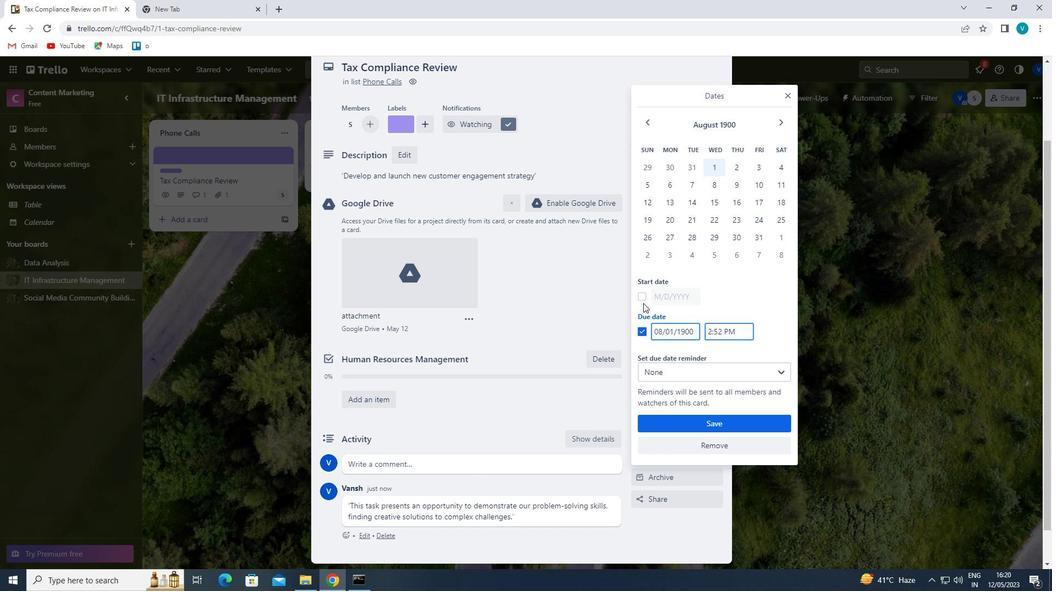 
Action: Mouse pressed left at (640, 299)
Screenshot: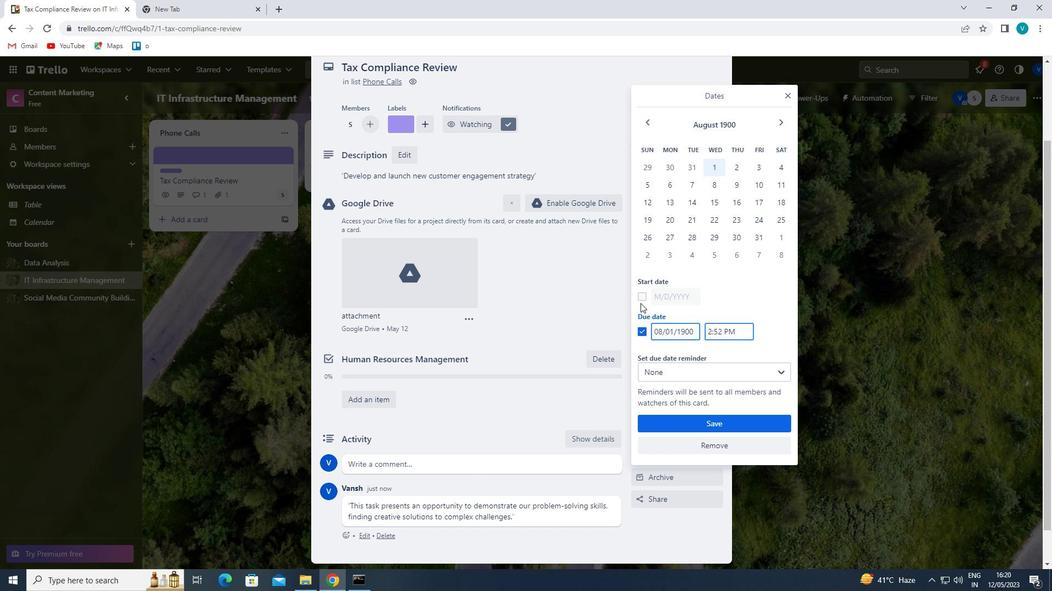 
Action: Mouse moved to (659, 294)
Screenshot: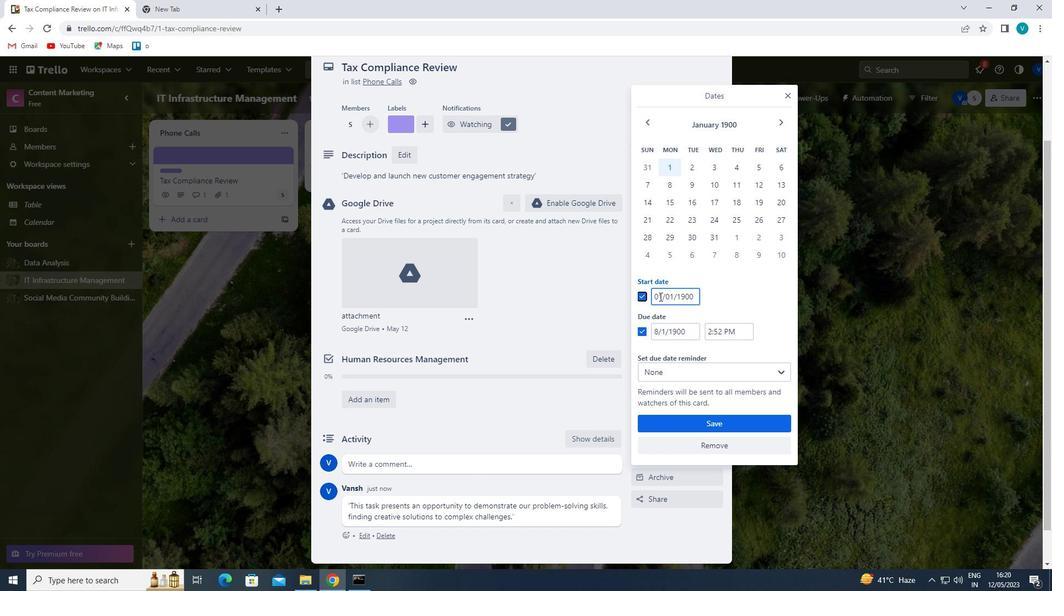 
Action: Mouse pressed left at (659, 294)
Screenshot: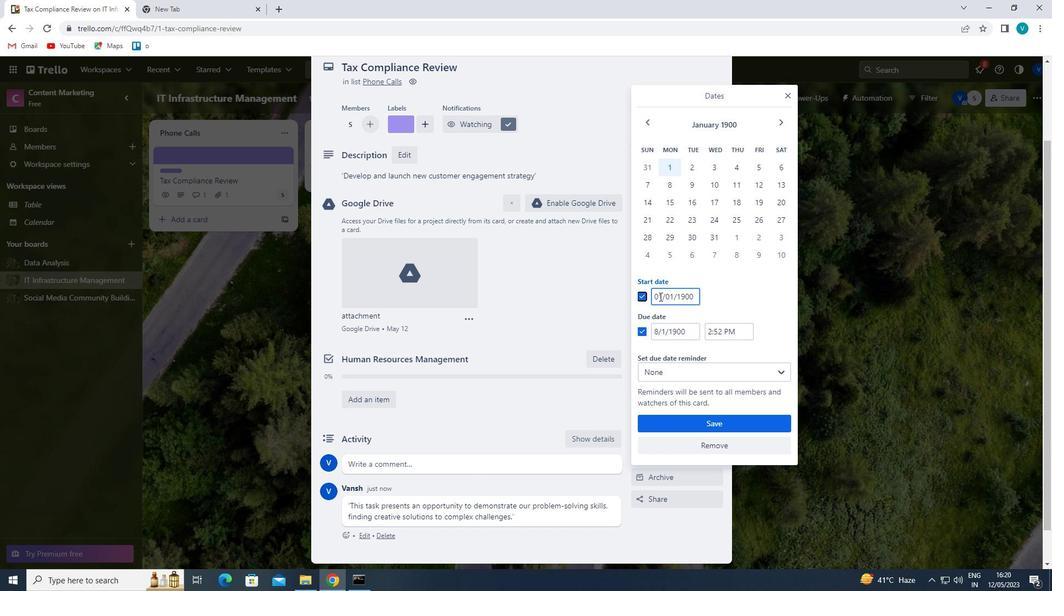 
Action: Mouse moved to (660, 293)
Screenshot: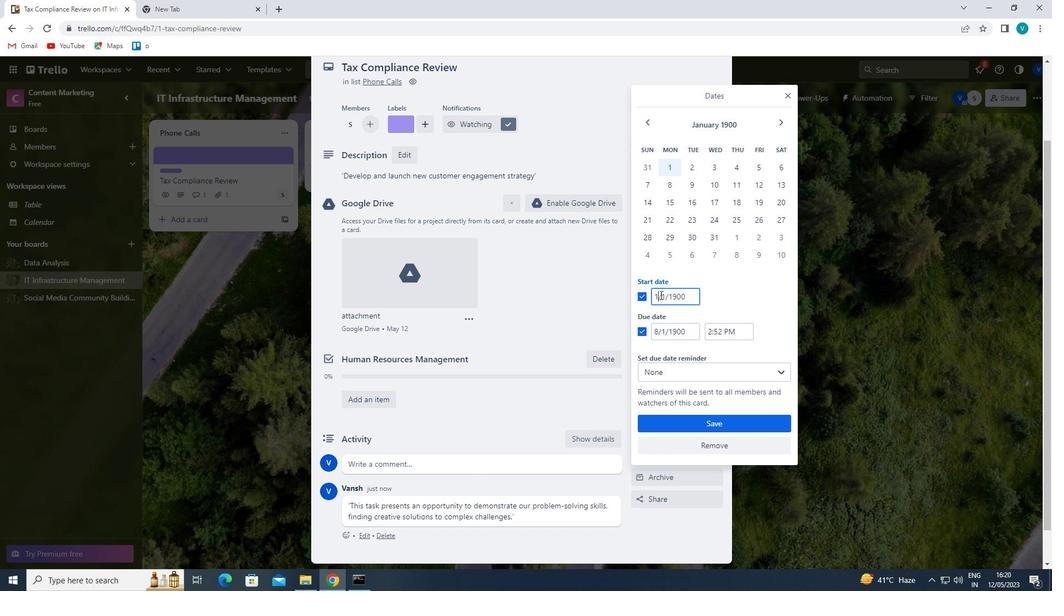 
Action: Key pressed <Key.backspace>2
Screenshot: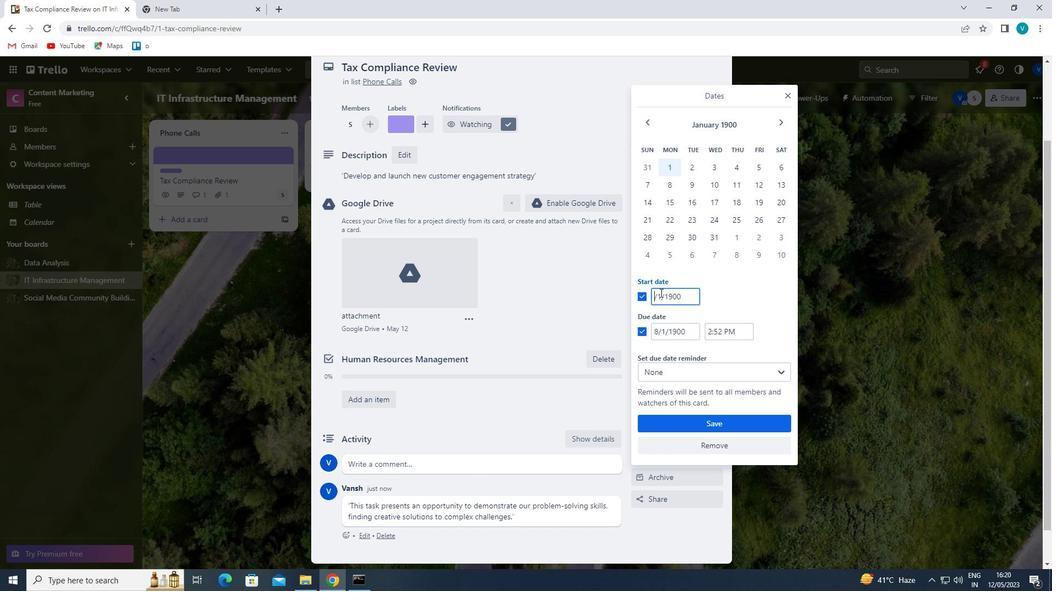 
Action: Mouse moved to (657, 333)
Screenshot: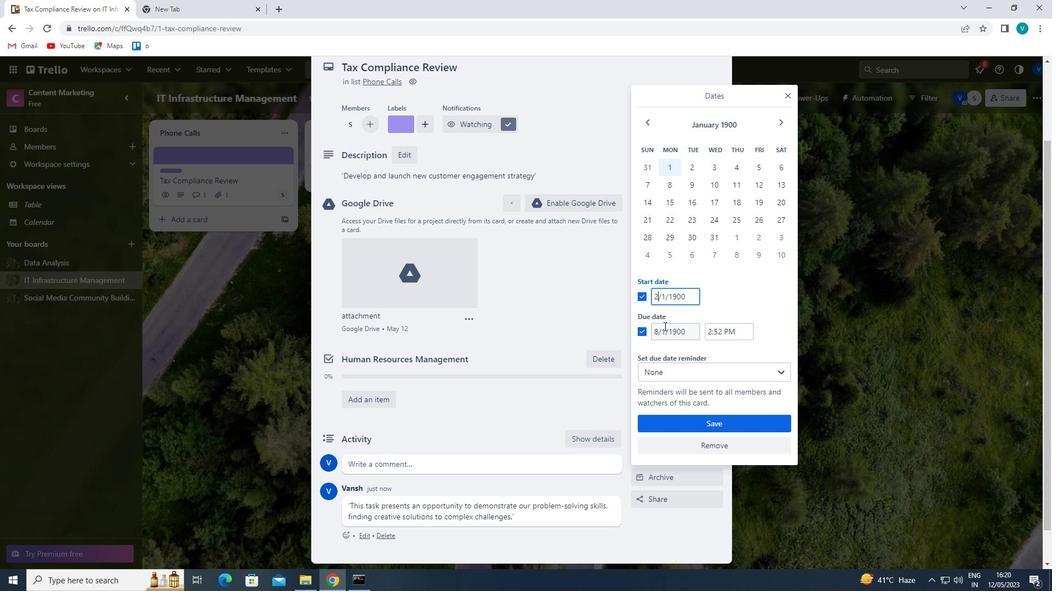 
Action: Mouse pressed left at (657, 333)
Screenshot: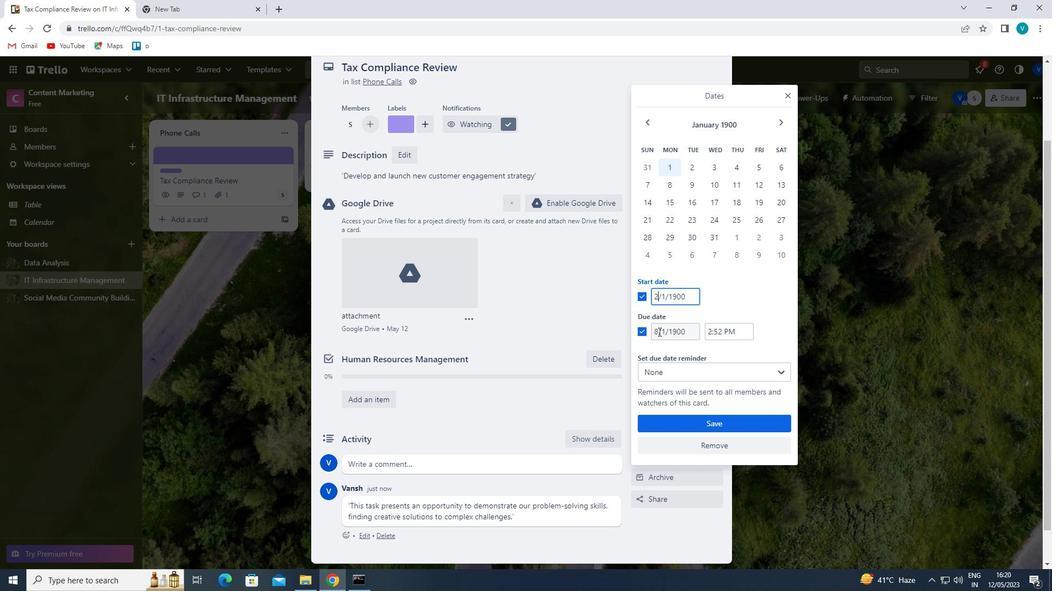 
Action: Mouse moved to (647, 340)
Screenshot: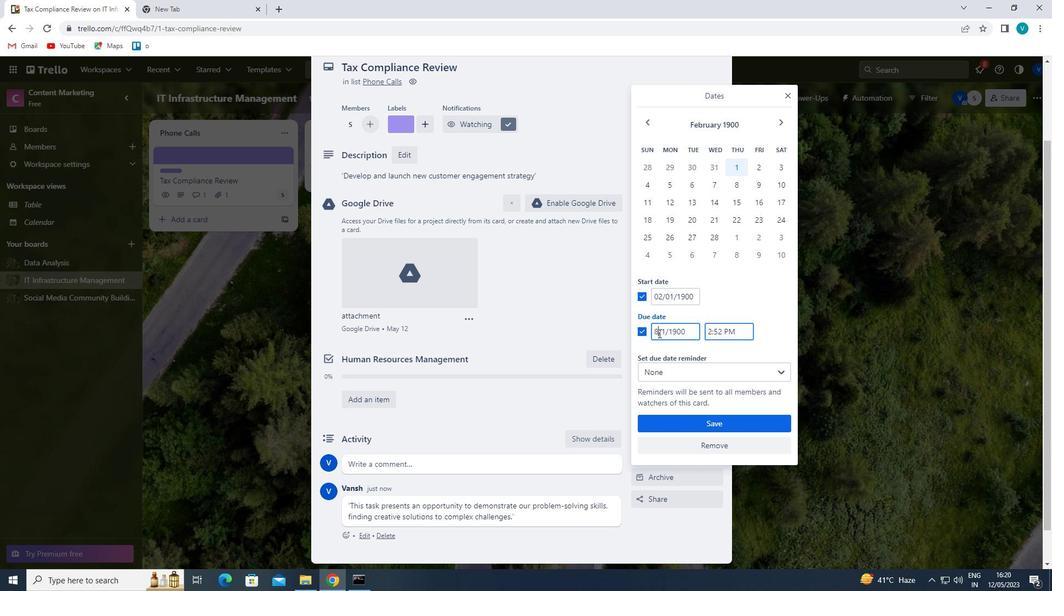
Action: Key pressed <Key.backspace>9
Screenshot: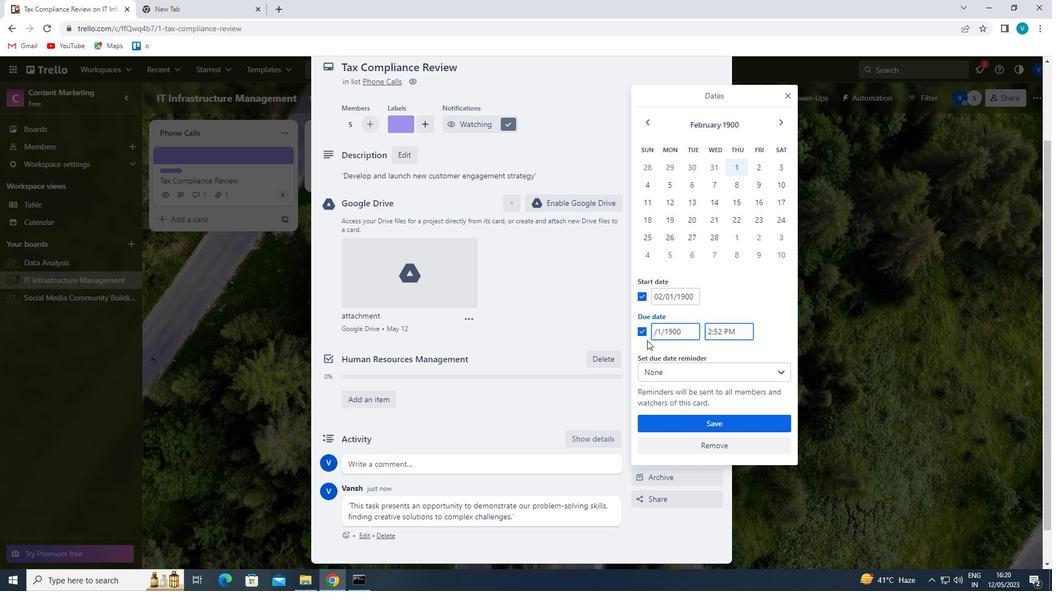 
Action: Mouse moved to (675, 423)
Screenshot: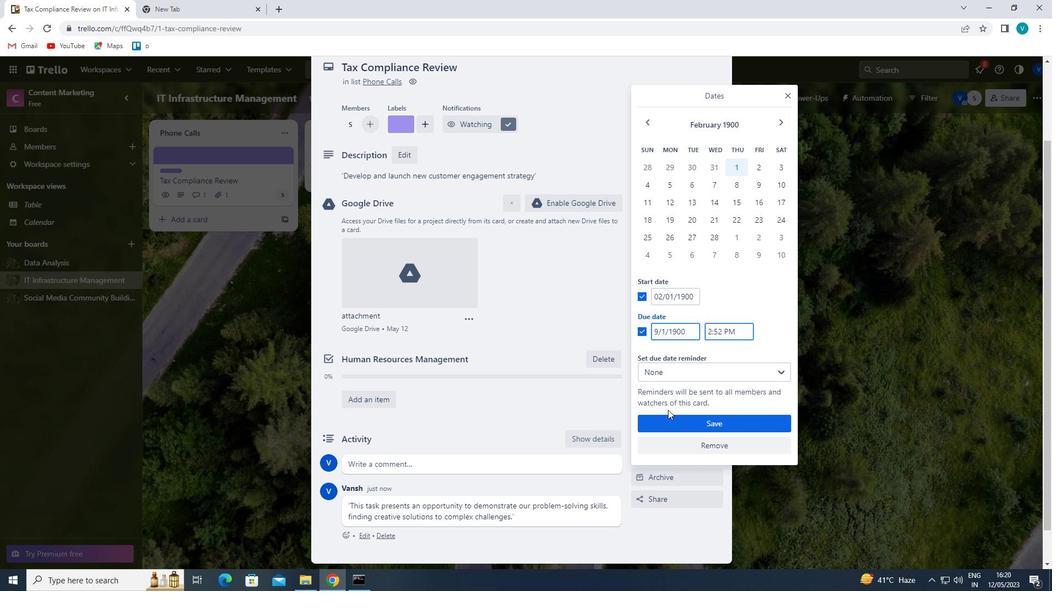 
Action: Mouse pressed left at (675, 423)
Screenshot: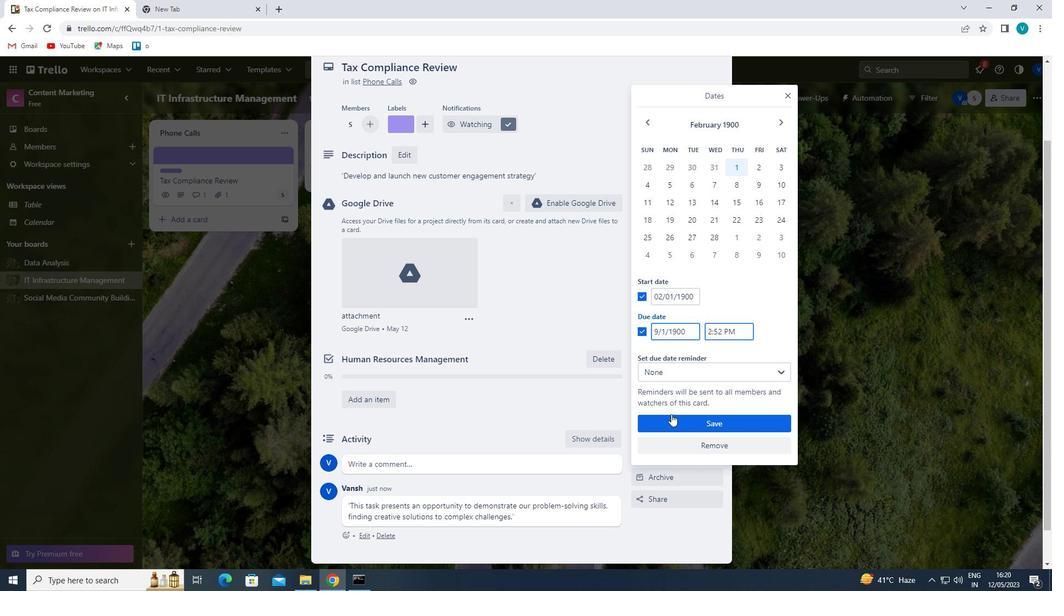 
